 Task: For heading Use Trebuchet MN with green colour & bold.  font size for heading26,  'Change the font style of data to'Trebuchet MN and font size to 18,  Change the alignment of both headline & data to Align right In the sheet  DashboardSavingsPlanbook
Action: Mouse moved to (75, 138)
Screenshot: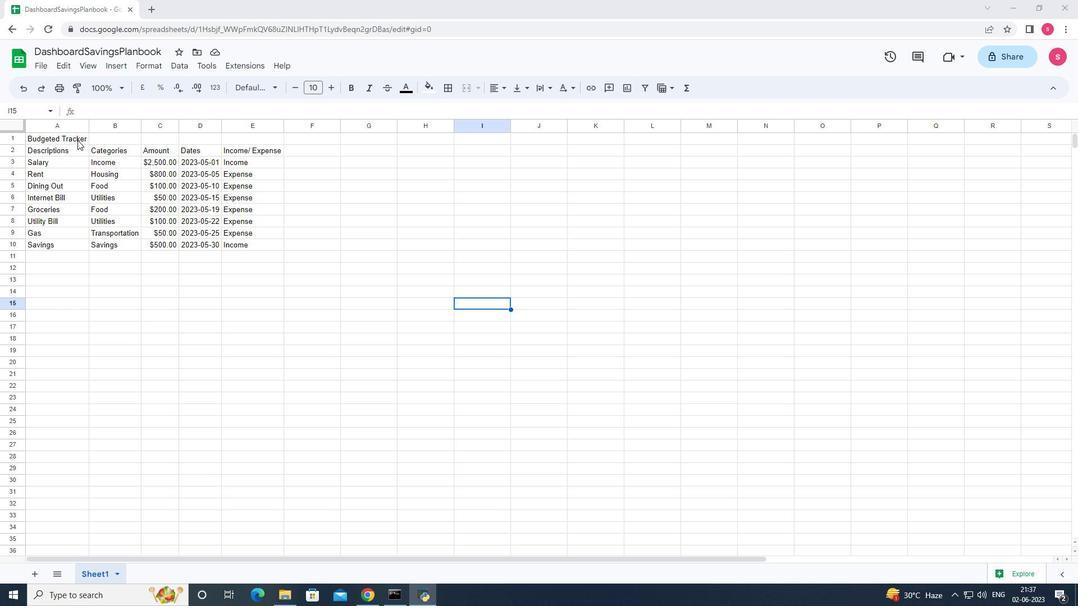 
Action: Mouse pressed left at (75, 138)
Screenshot: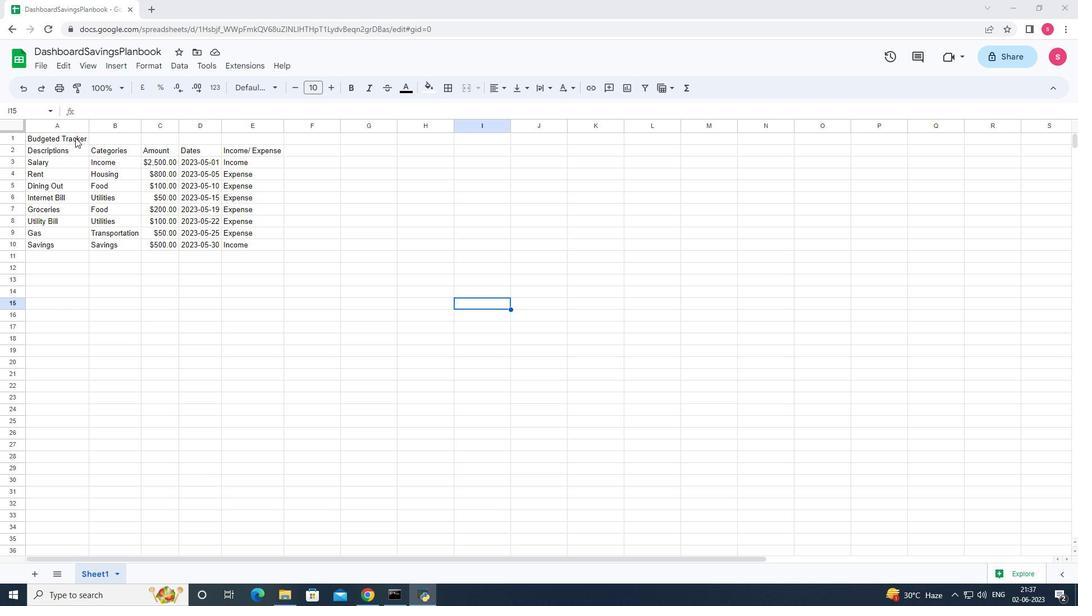 
Action: Mouse moved to (252, 88)
Screenshot: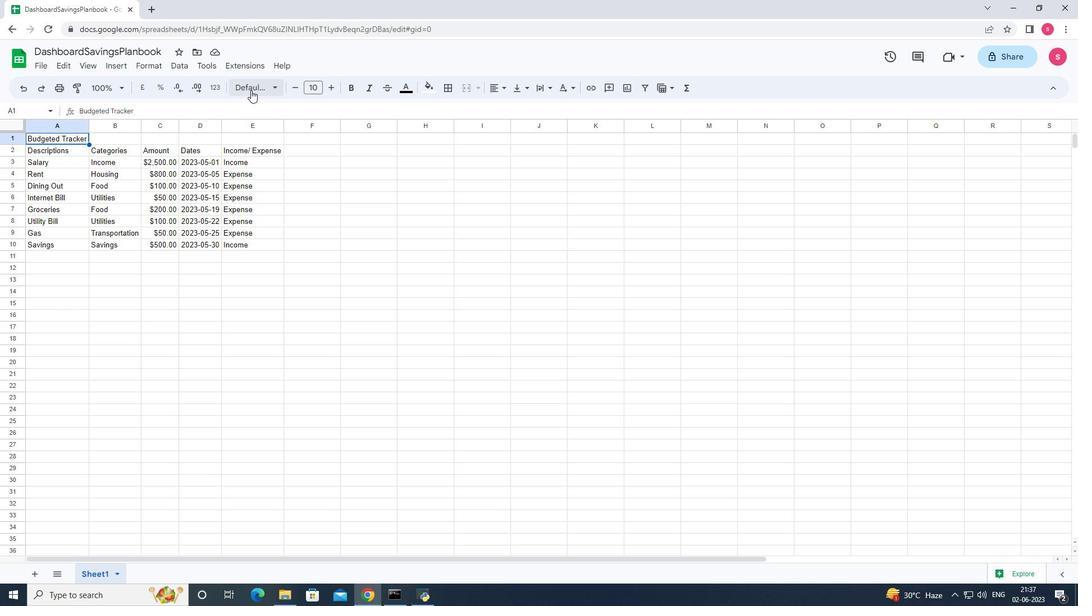 
Action: Mouse pressed left at (252, 88)
Screenshot: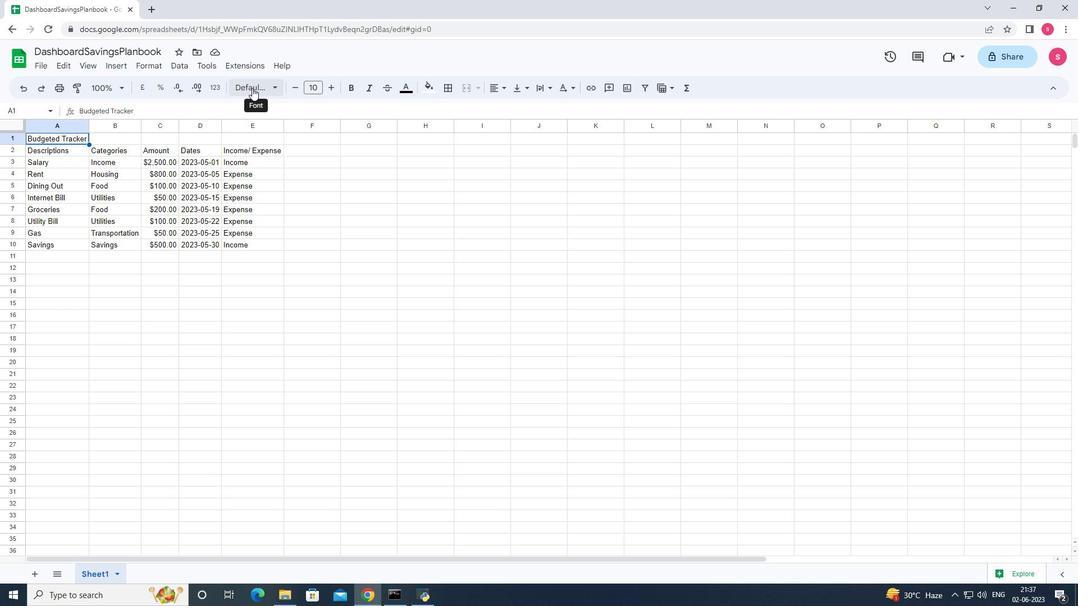 
Action: Mouse moved to (278, 345)
Screenshot: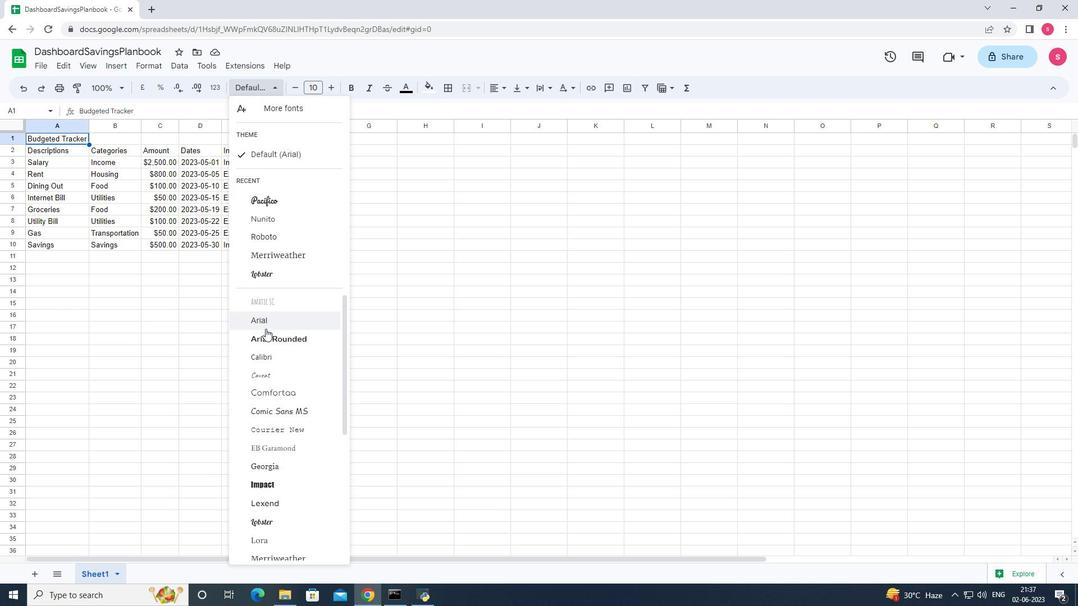
Action: Mouse scrolled (278, 345) with delta (0, 0)
Screenshot: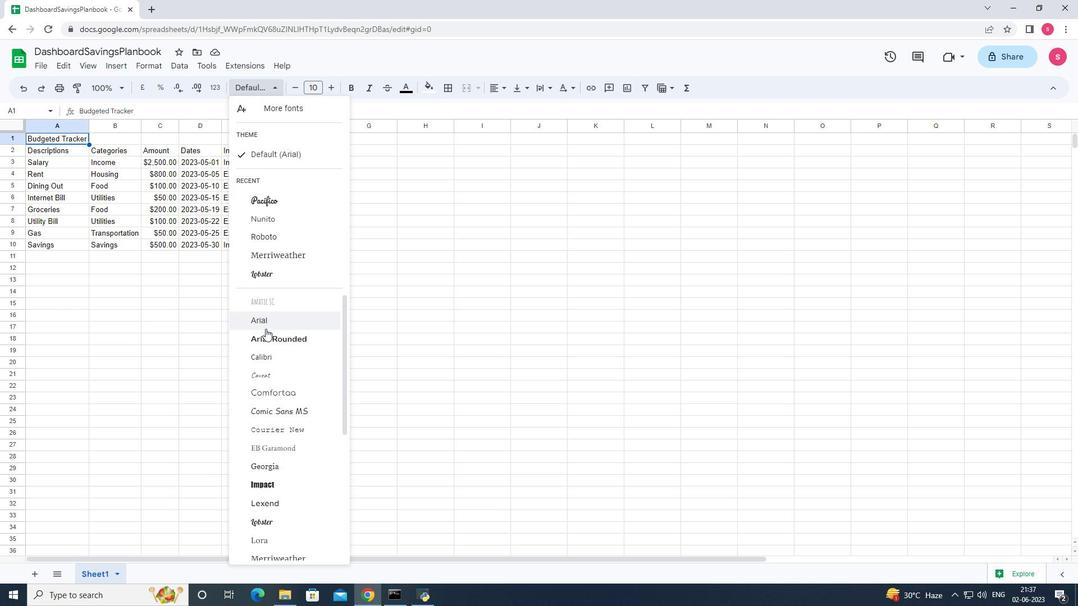 
Action: Mouse moved to (287, 357)
Screenshot: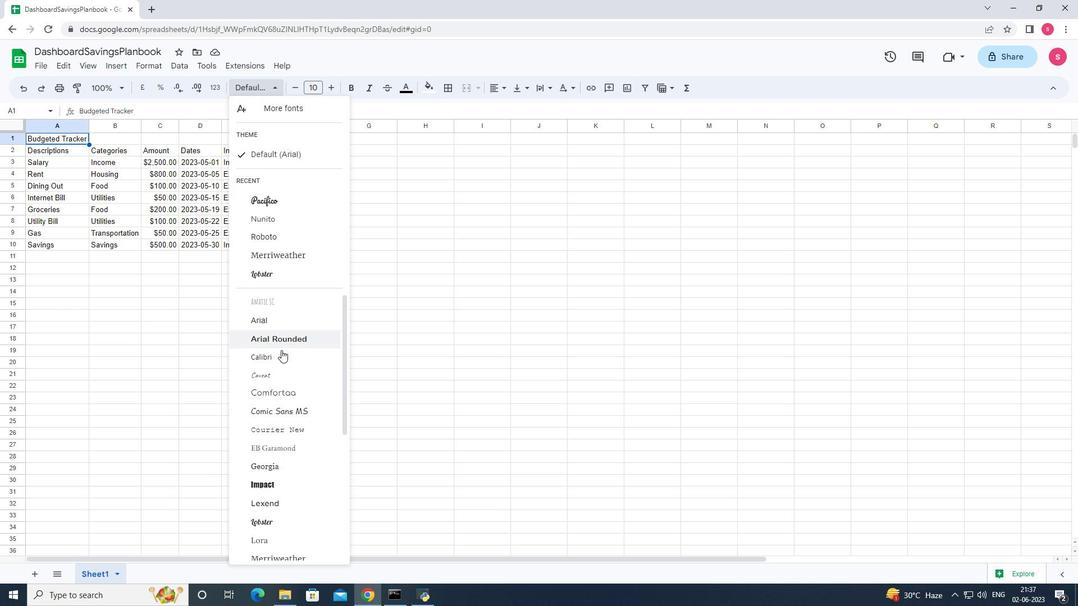 
Action: Mouse scrolled (287, 357) with delta (0, 0)
Screenshot: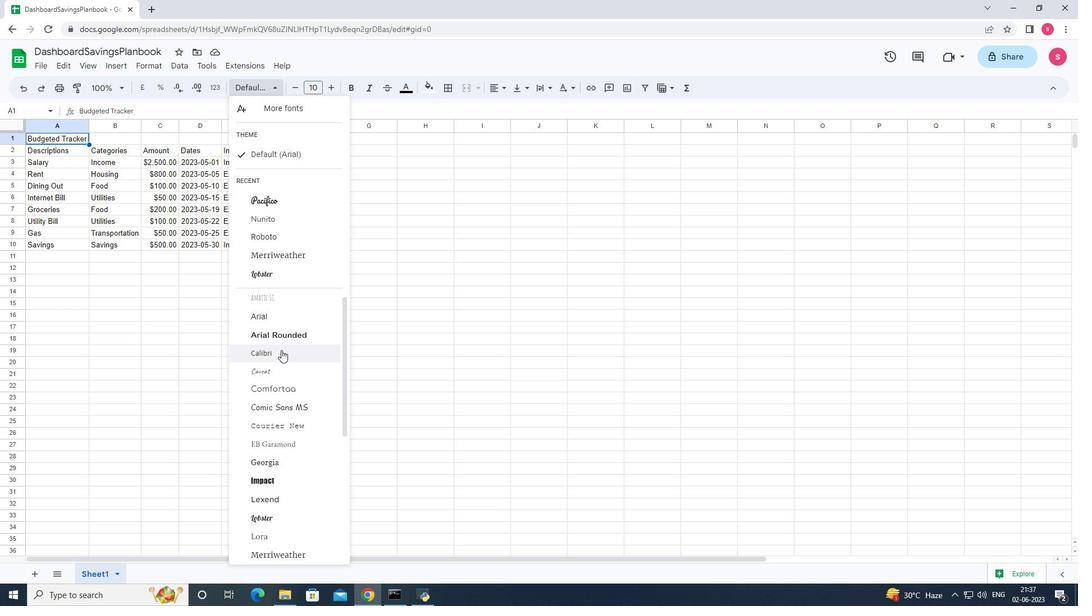 
Action: Mouse moved to (288, 360)
Screenshot: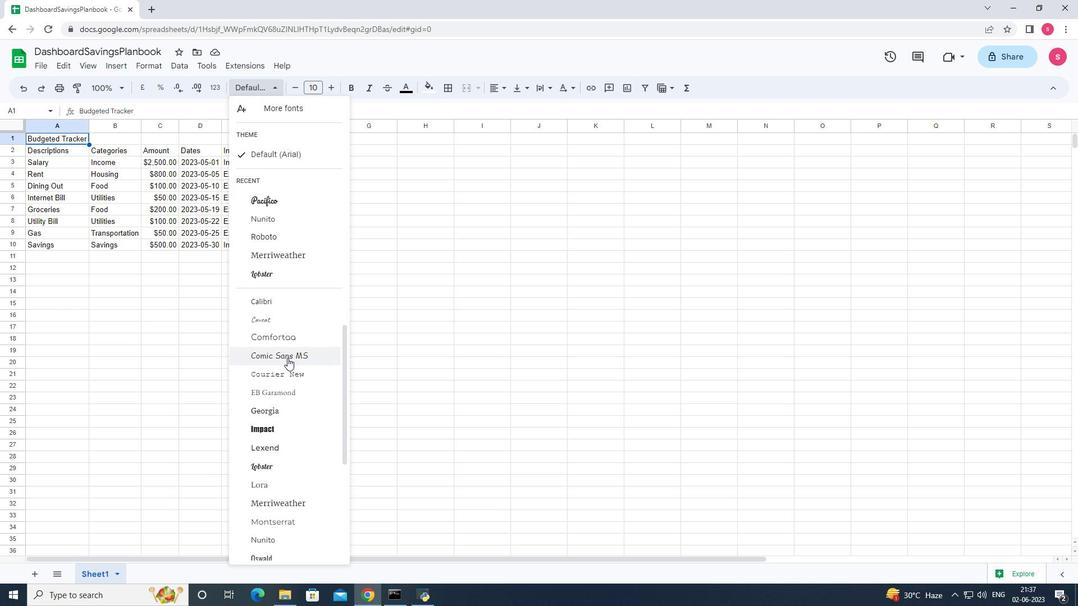 
Action: Mouse scrolled (288, 359) with delta (0, 0)
Screenshot: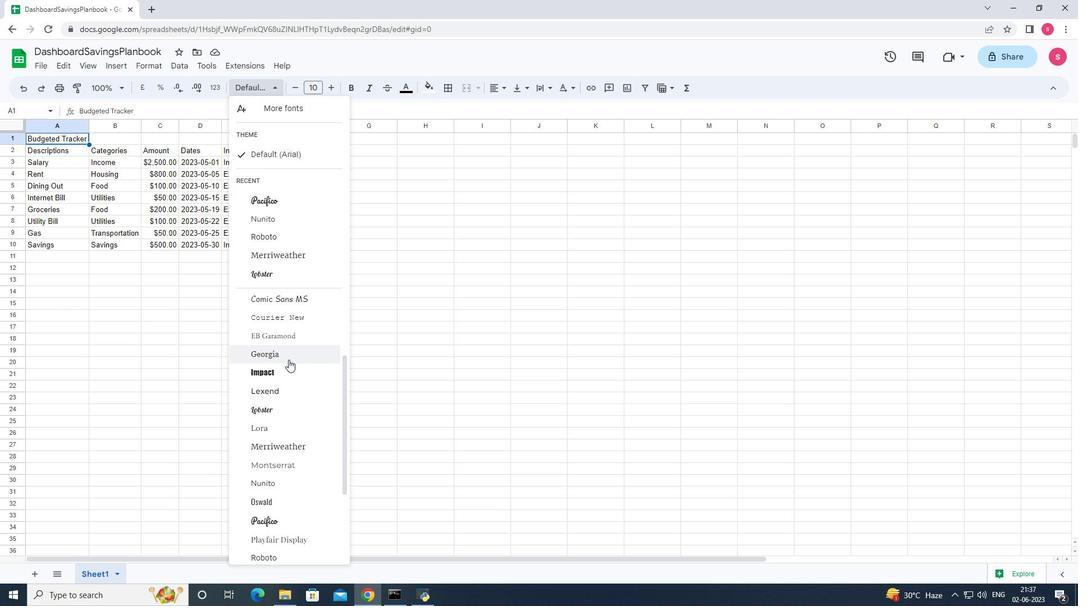 
Action: Mouse moved to (289, 361)
Screenshot: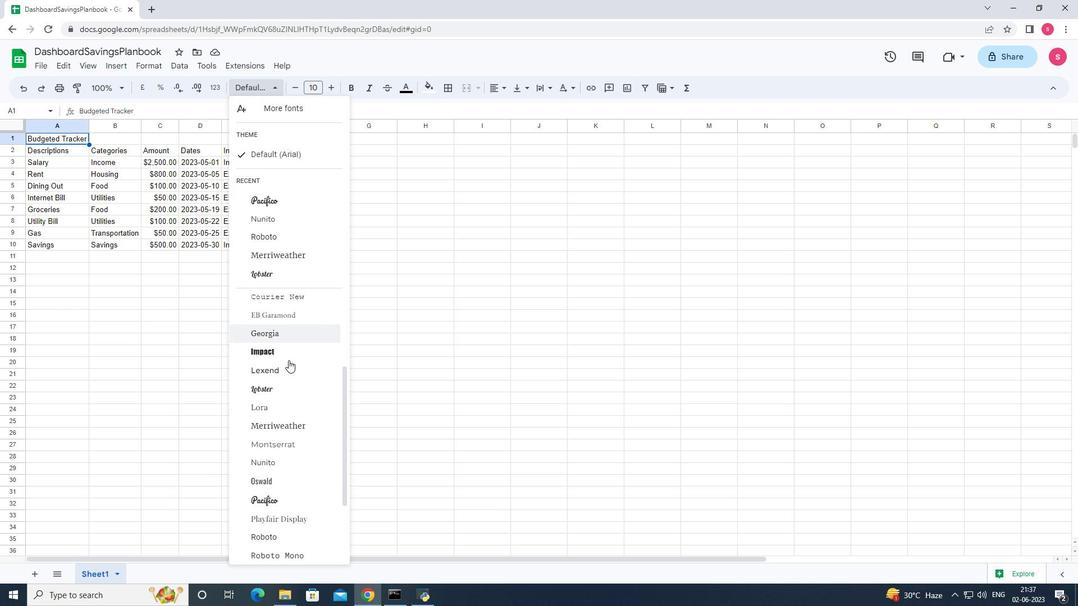 
Action: Mouse scrolled (289, 360) with delta (0, 0)
Screenshot: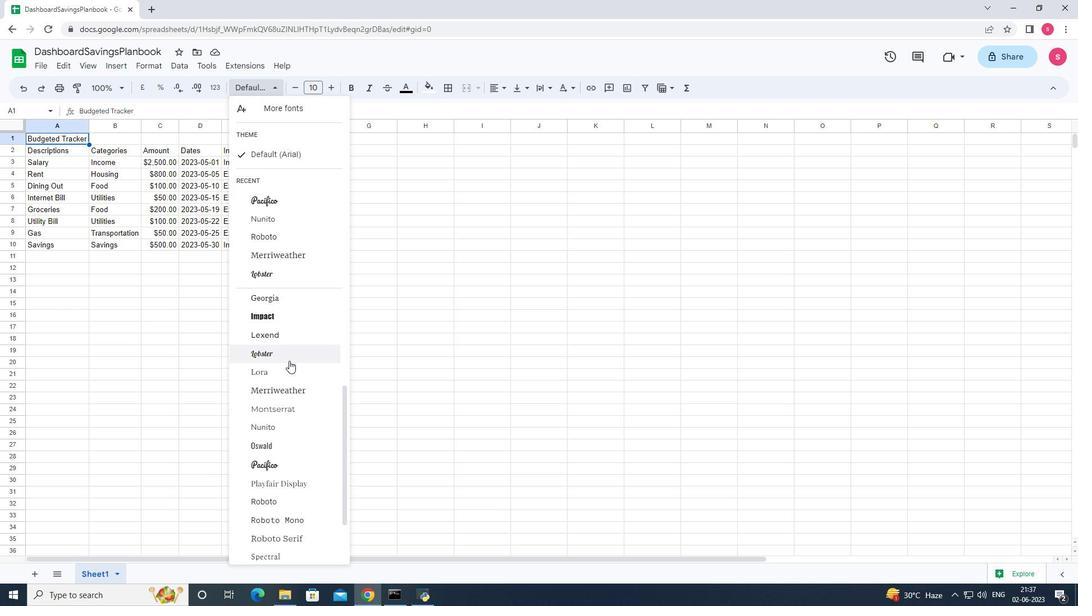 
Action: Mouse scrolled (289, 360) with delta (0, 0)
Screenshot: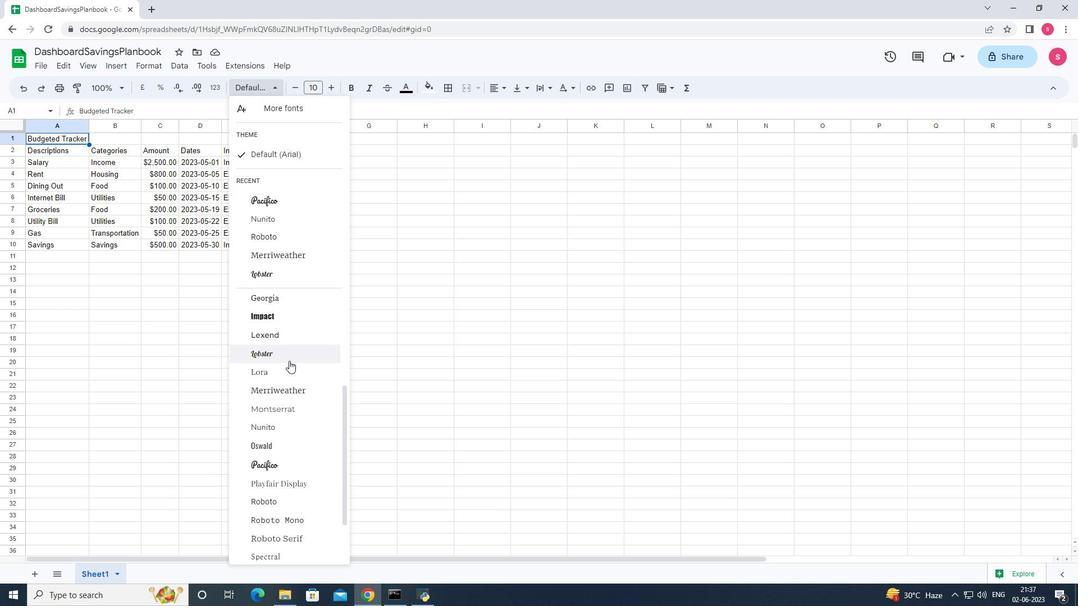 
Action: Mouse scrolled (289, 360) with delta (0, 0)
Screenshot: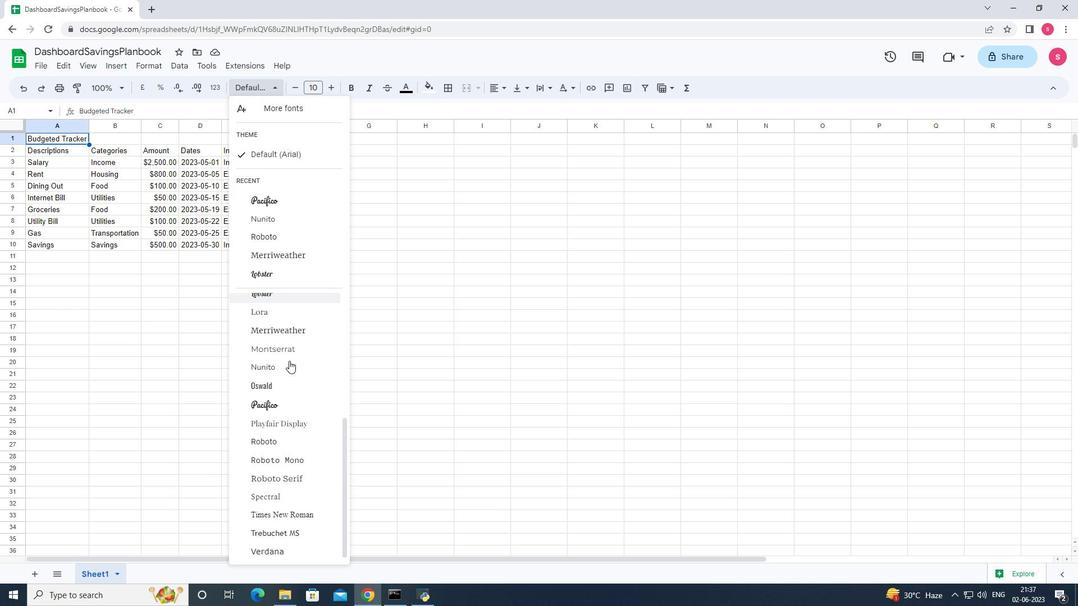 
Action: Mouse scrolled (289, 360) with delta (0, 0)
Screenshot: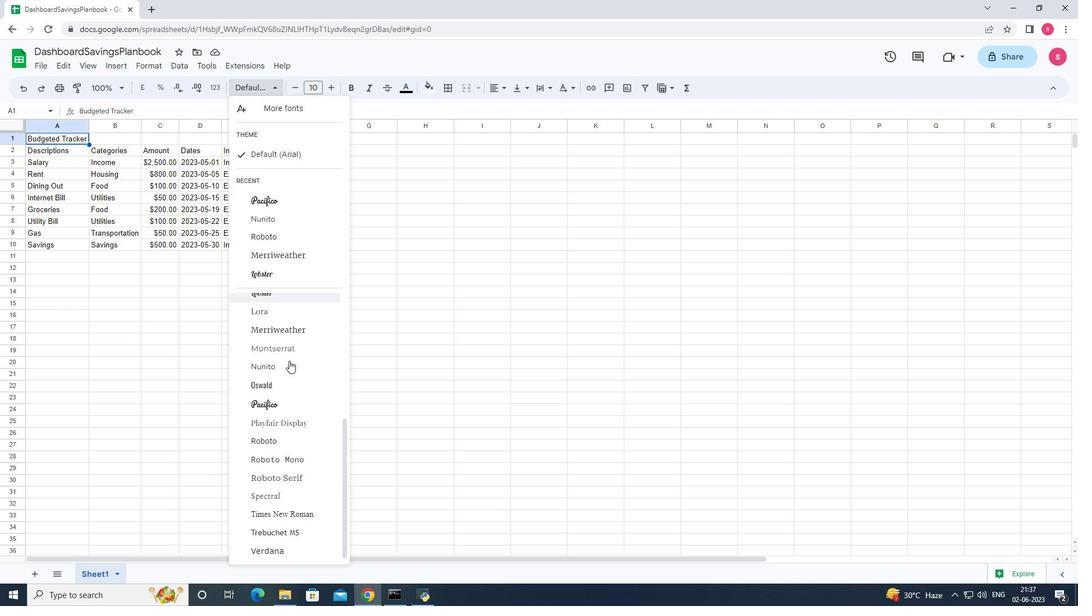 
Action: Mouse scrolled (289, 360) with delta (0, 0)
Screenshot: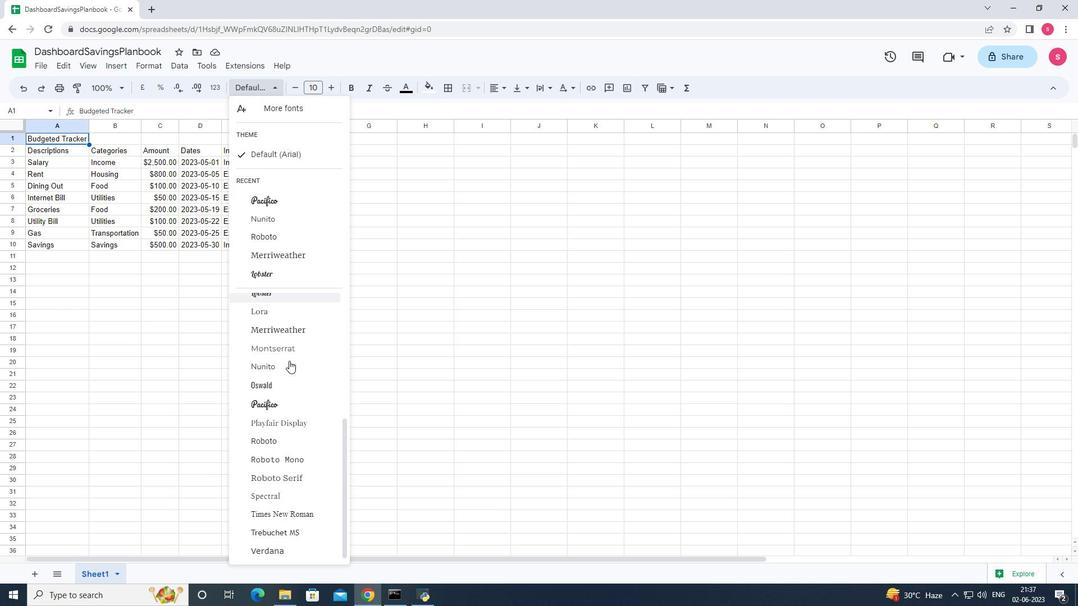 
Action: Mouse moved to (270, 538)
Screenshot: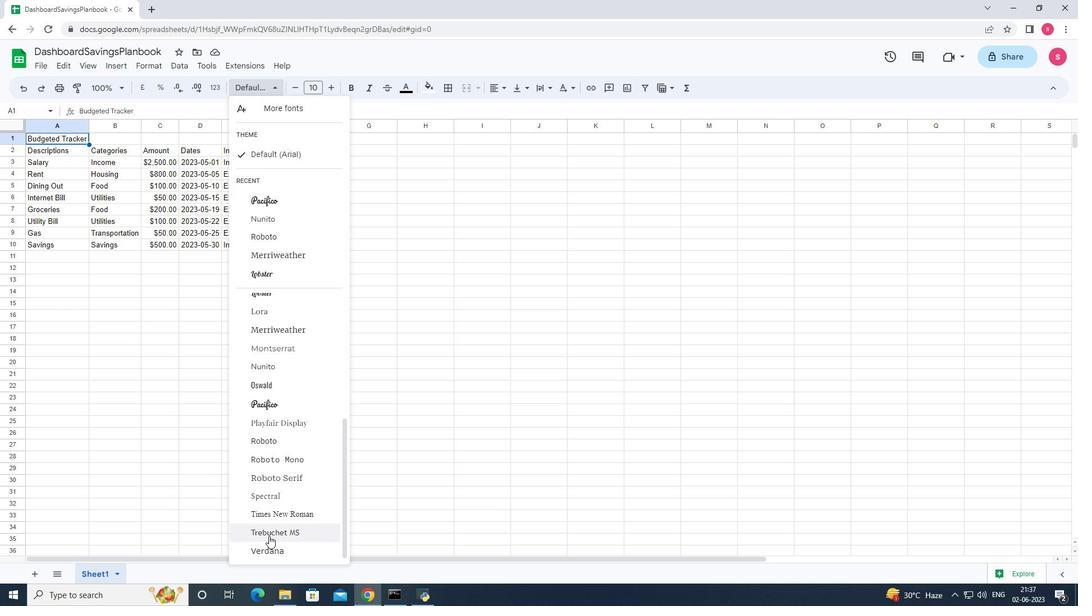 
Action: Mouse pressed left at (270, 538)
Screenshot: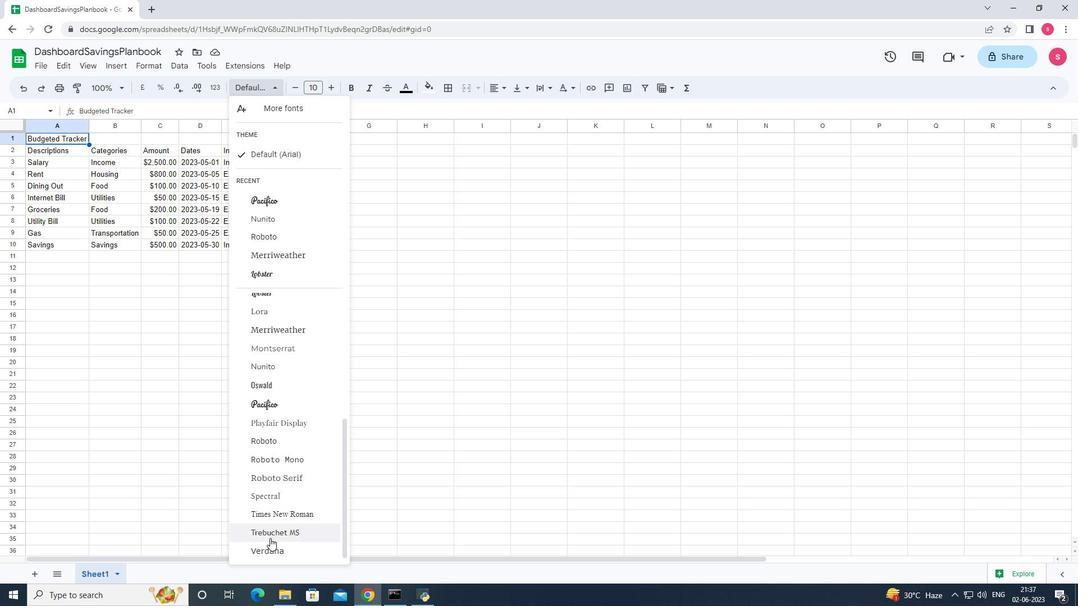 
Action: Mouse moved to (405, 87)
Screenshot: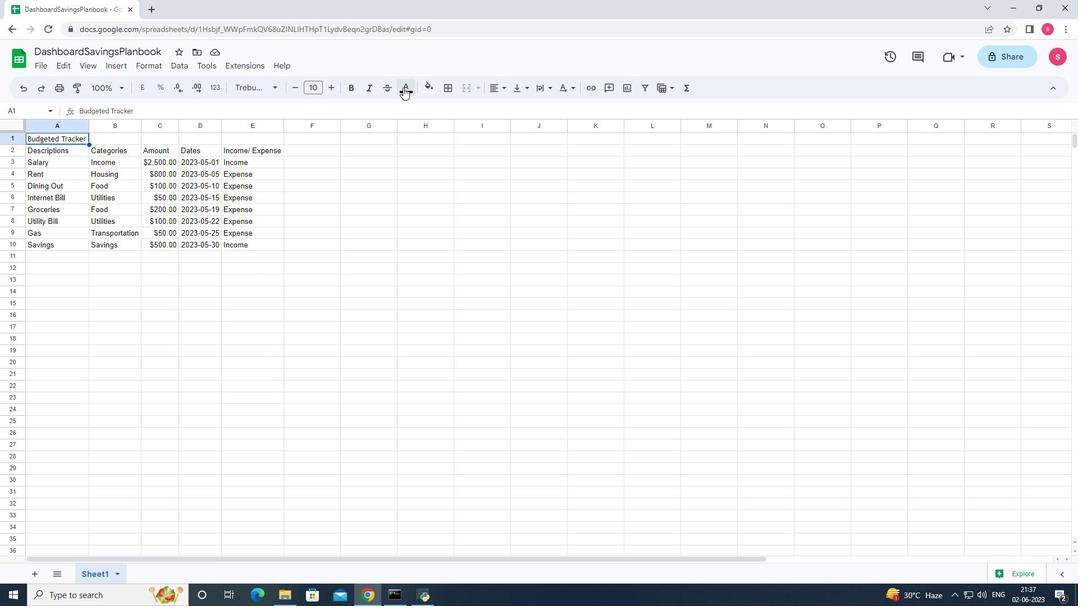 
Action: Mouse pressed left at (405, 87)
Screenshot: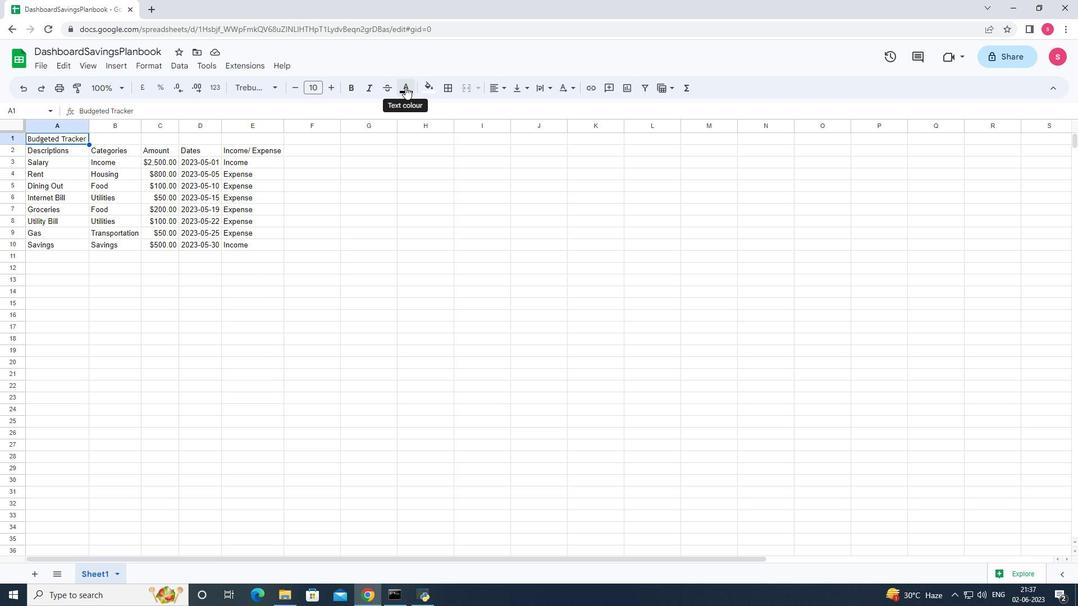 
Action: Mouse moved to (460, 137)
Screenshot: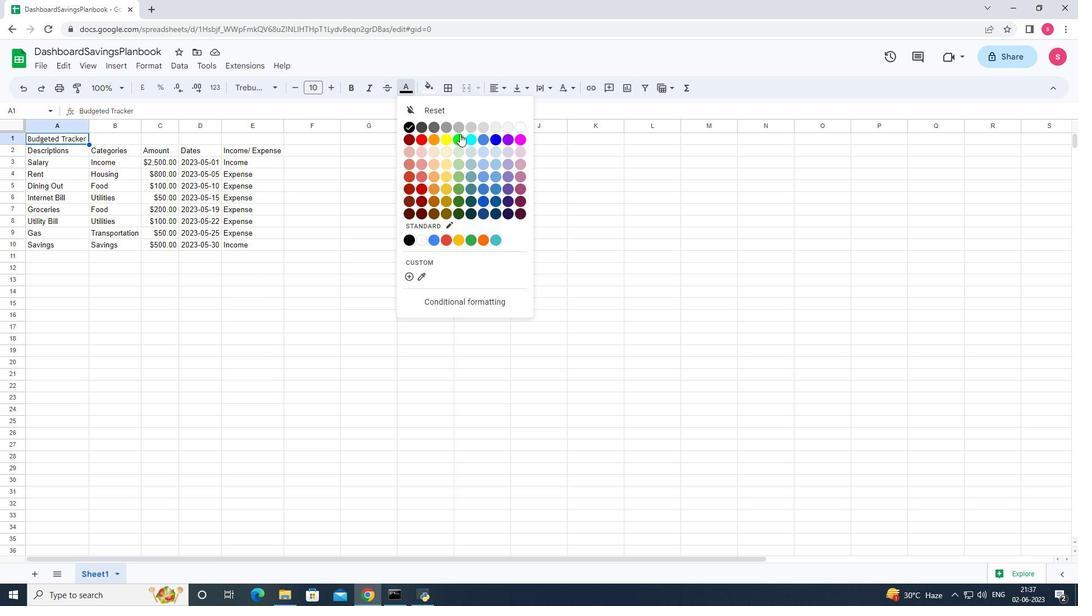 
Action: Mouse pressed left at (460, 137)
Screenshot: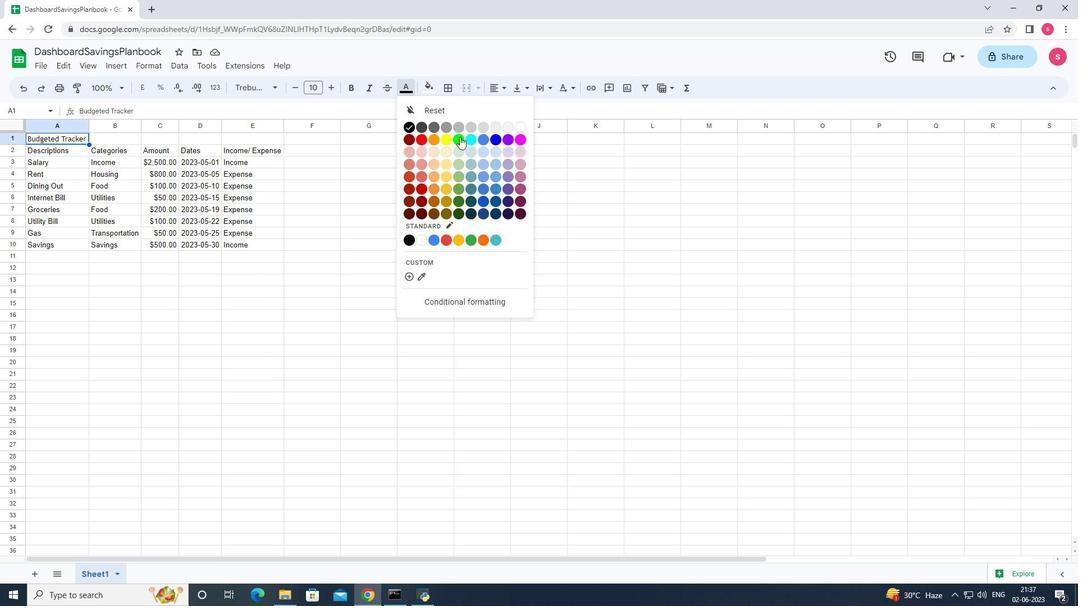 
Action: Mouse moved to (347, 89)
Screenshot: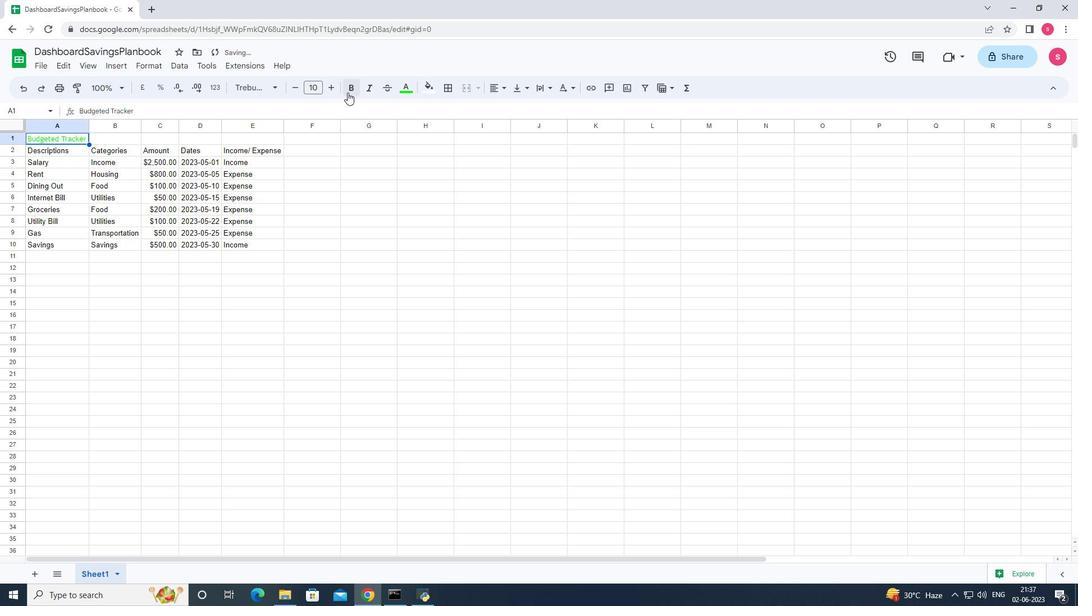 
Action: Mouse pressed left at (347, 89)
Screenshot: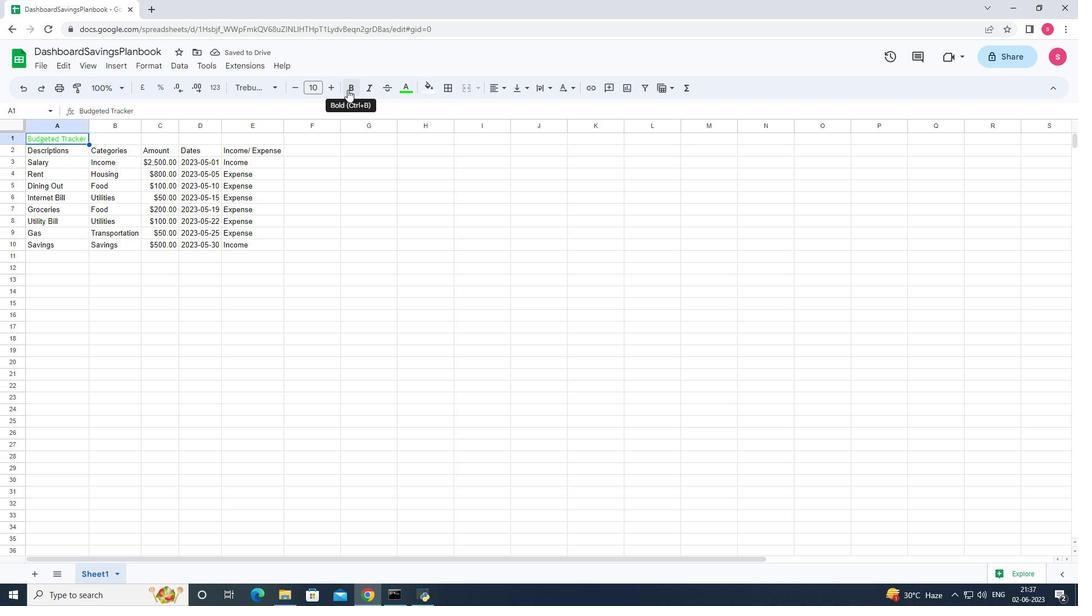 
Action: Mouse moved to (326, 88)
Screenshot: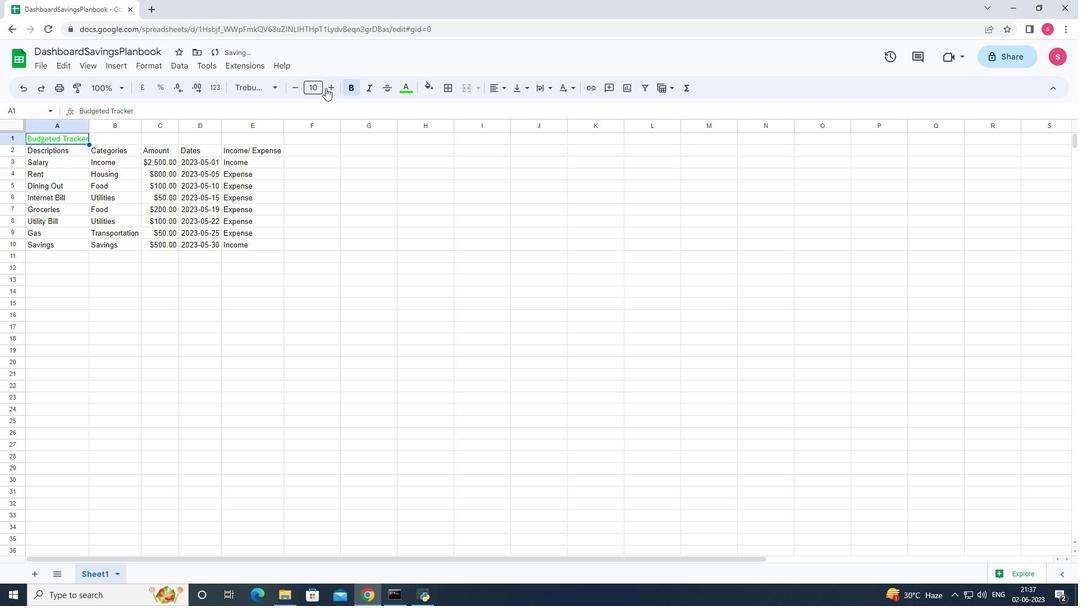 
Action: Mouse pressed left at (326, 88)
Screenshot: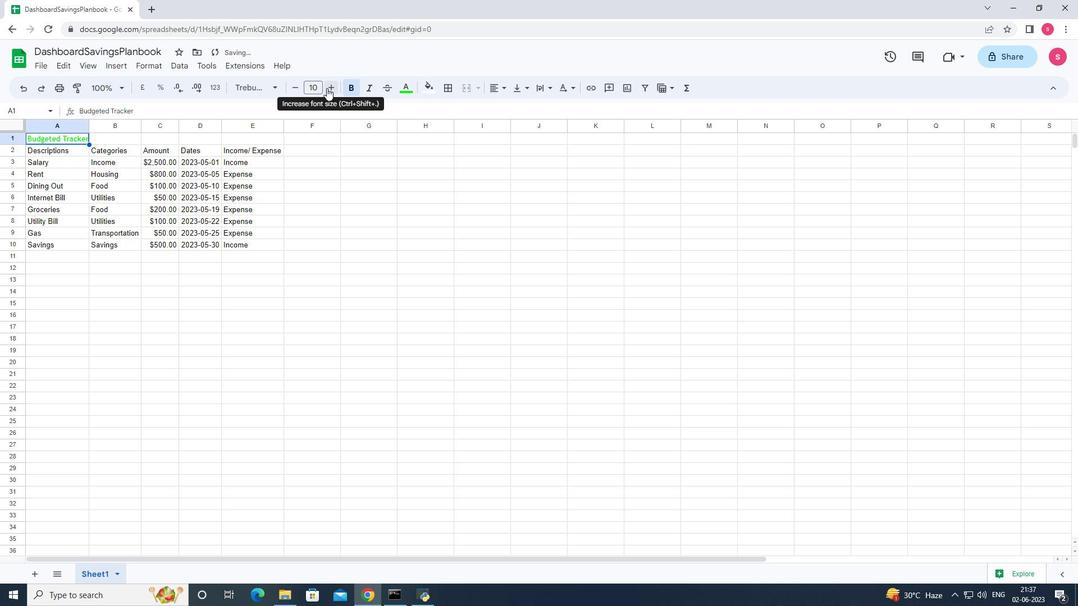 
Action: Mouse pressed left at (326, 88)
Screenshot: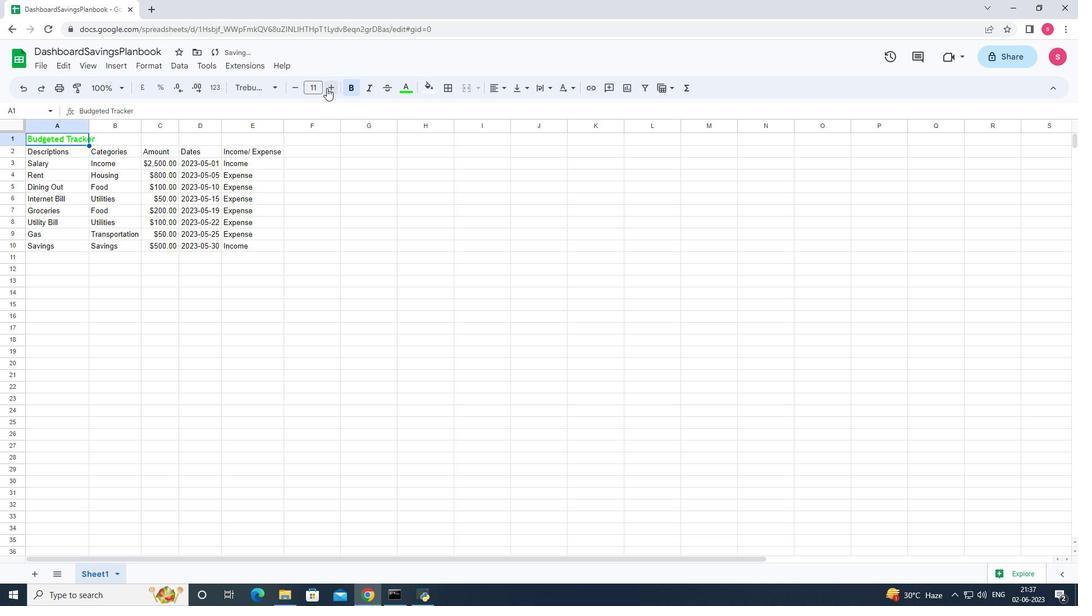 
Action: Mouse pressed left at (326, 88)
Screenshot: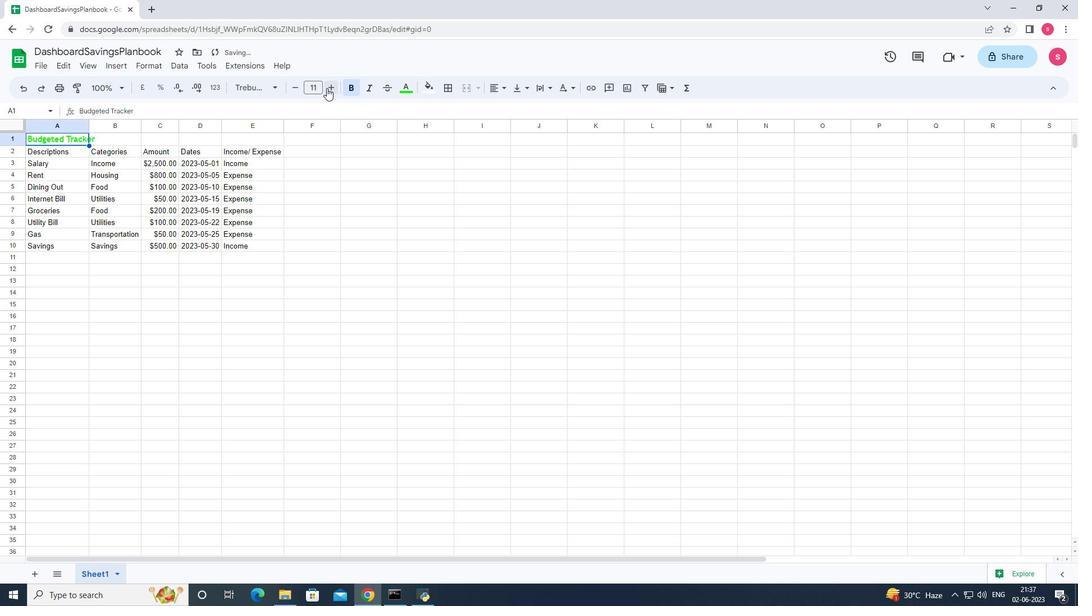 
Action: Mouse pressed left at (326, 88)
Screenshot: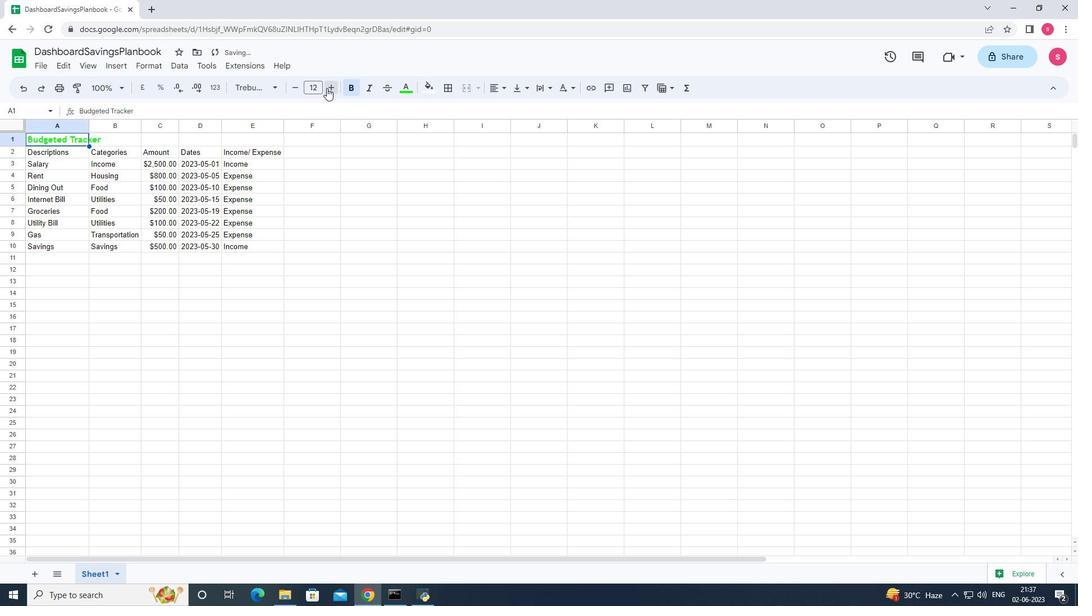 
Action: Mouse pressed left at (326, 88)
Screenshot: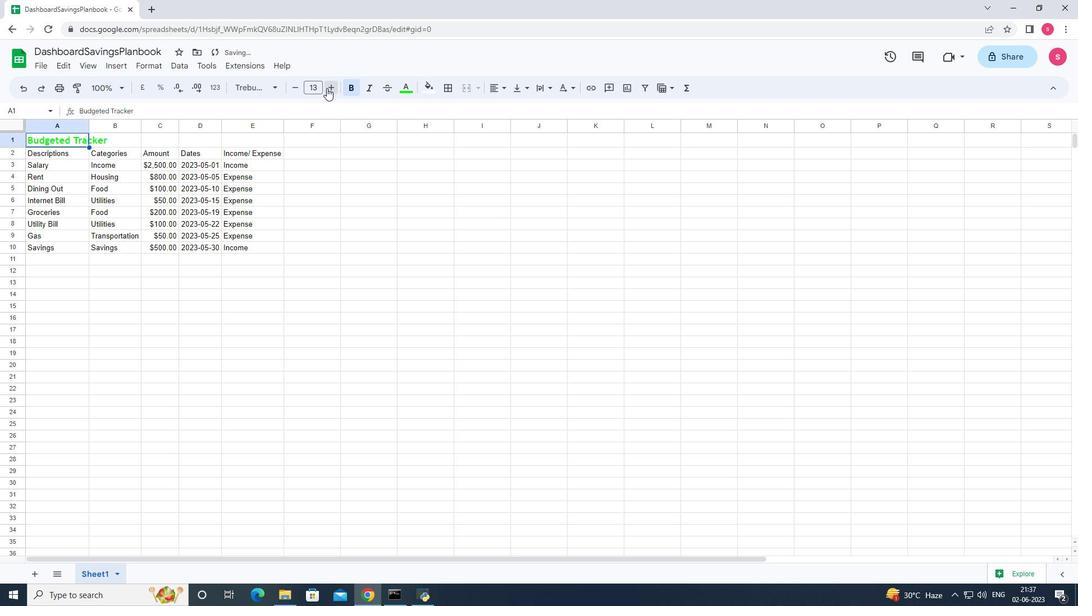 
Action: Mouse pressed left at (326, 88)
Screenshot: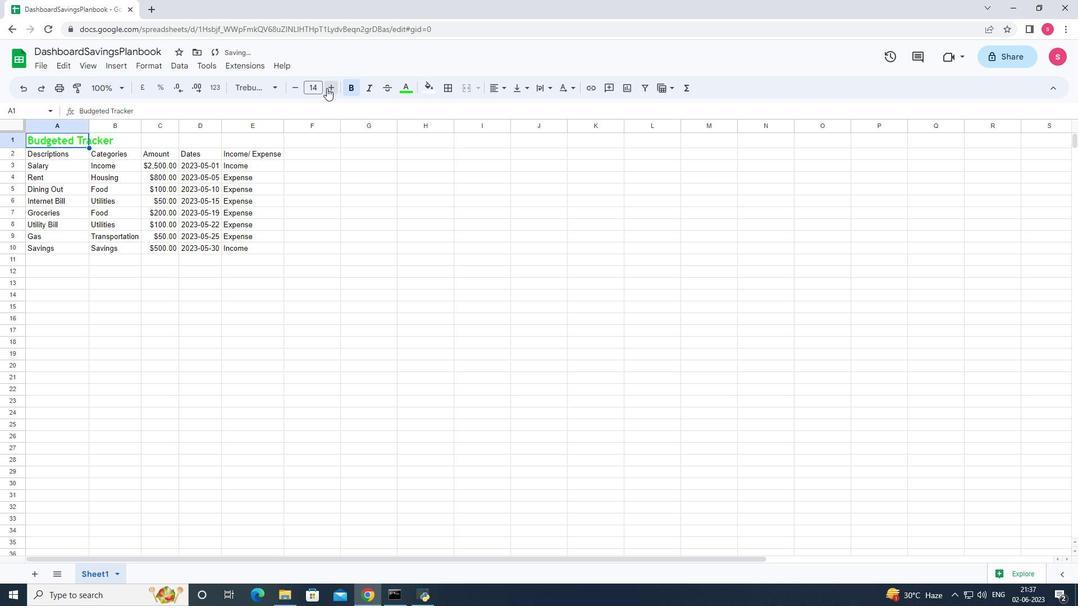 
Action: Mouse pressed left at (326, 88)
Screenshot: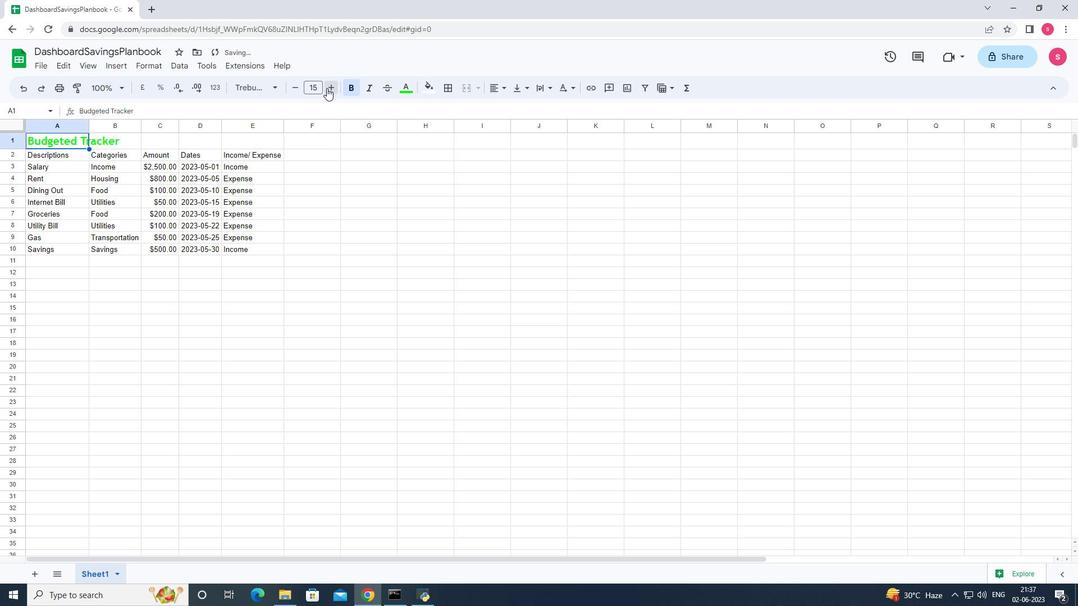 
Action: Mouse pressed left at (326, 88)
Screenshot: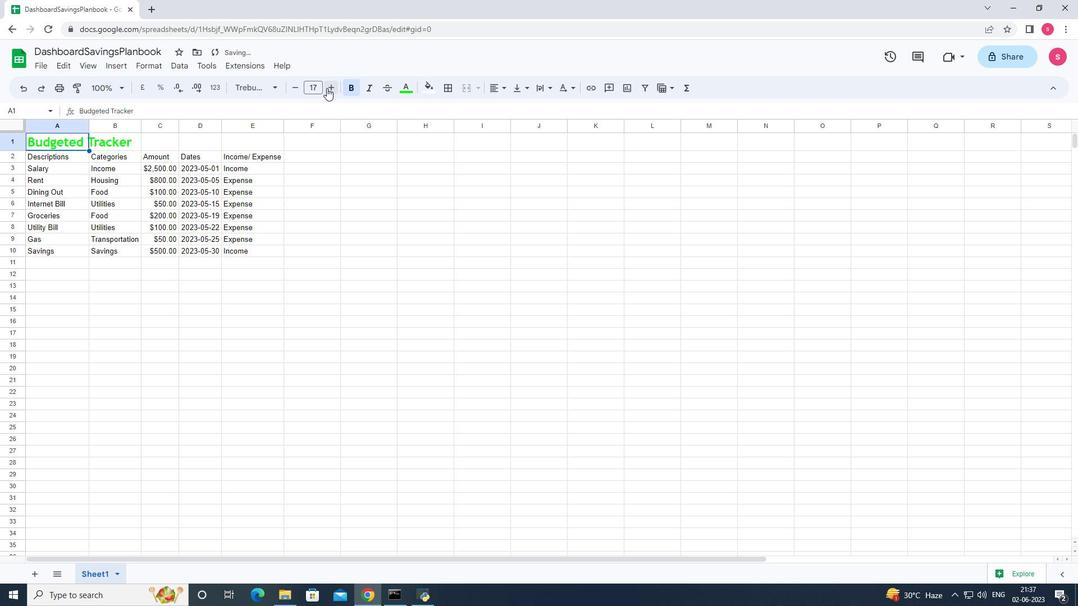 
Action: Mouse pressed left at (326, 88)
Screenshot: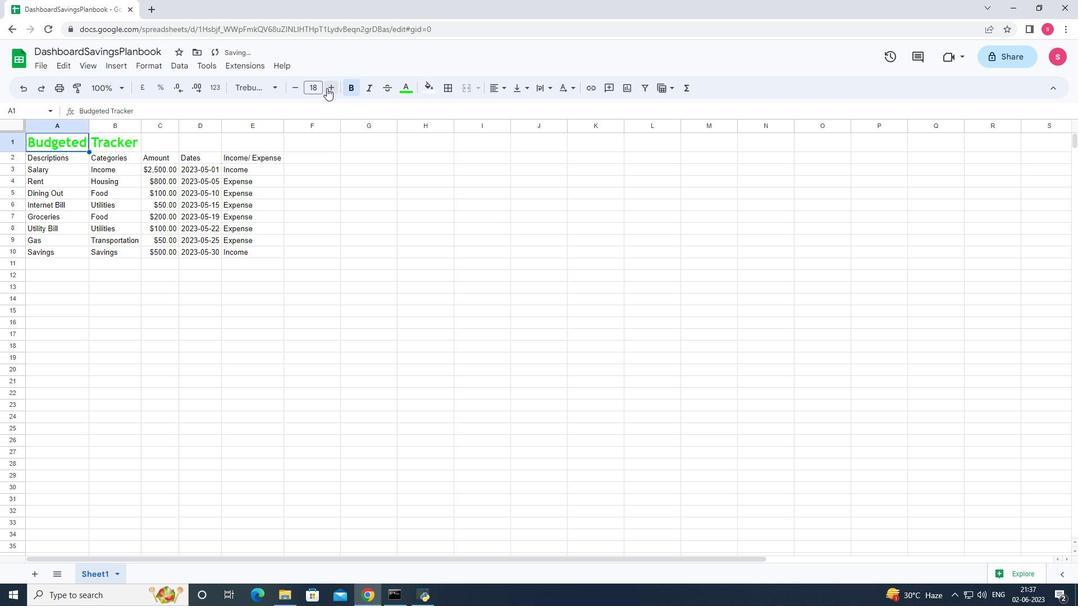 
Action: Mouse pressed left at (326, 88)
Screenshot: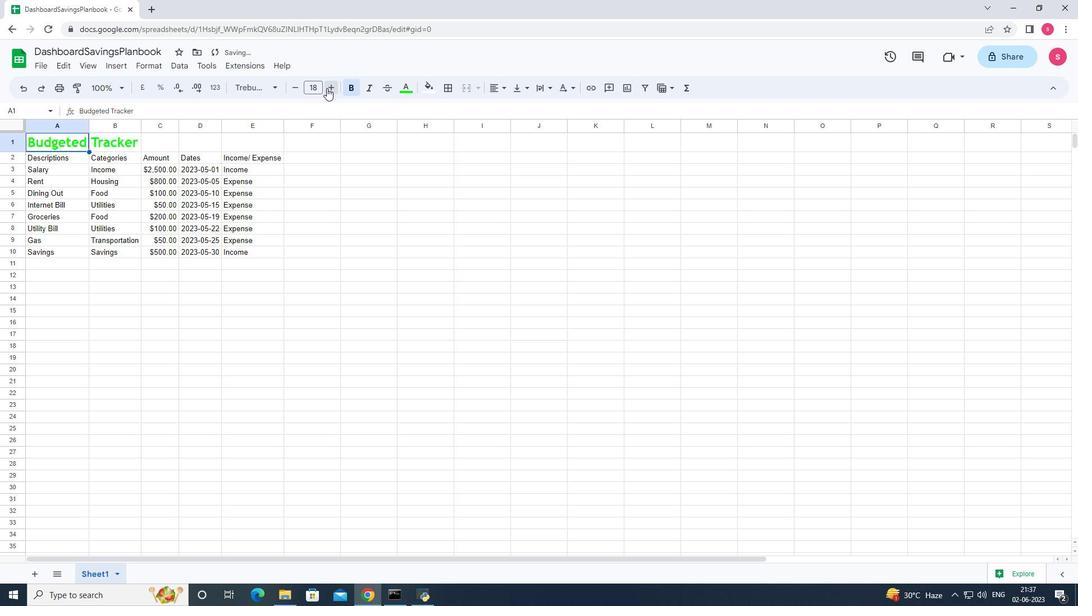 
Action: Mouse pressed left at (326, 88)
Screenshot: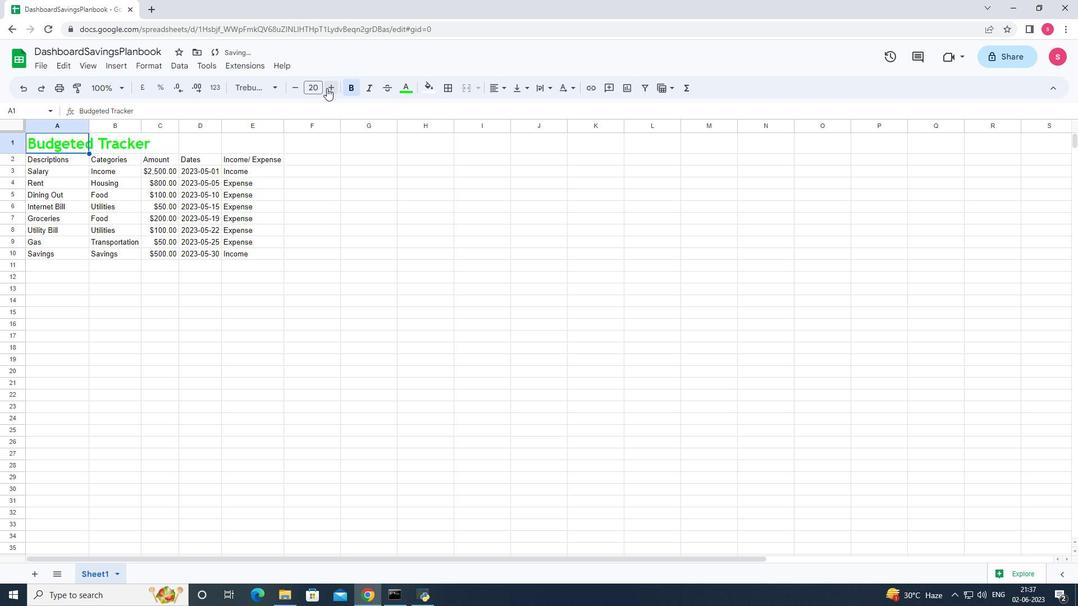 
Action: Mouse pressed left at (326, 88)
Screenshot: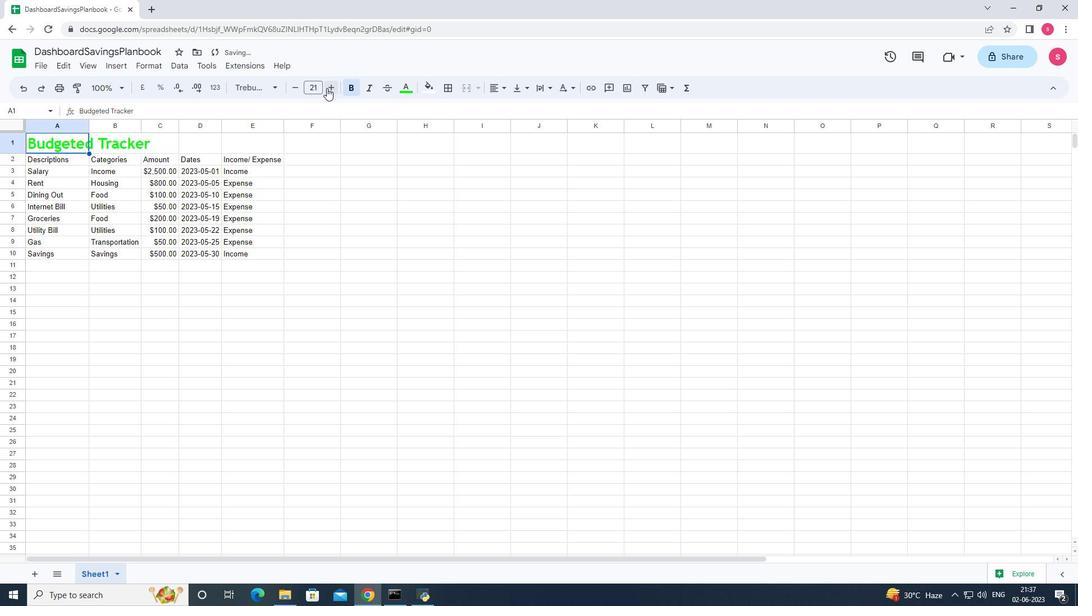 
Action: Mouse pressed left at (326, 88)
Screenshot: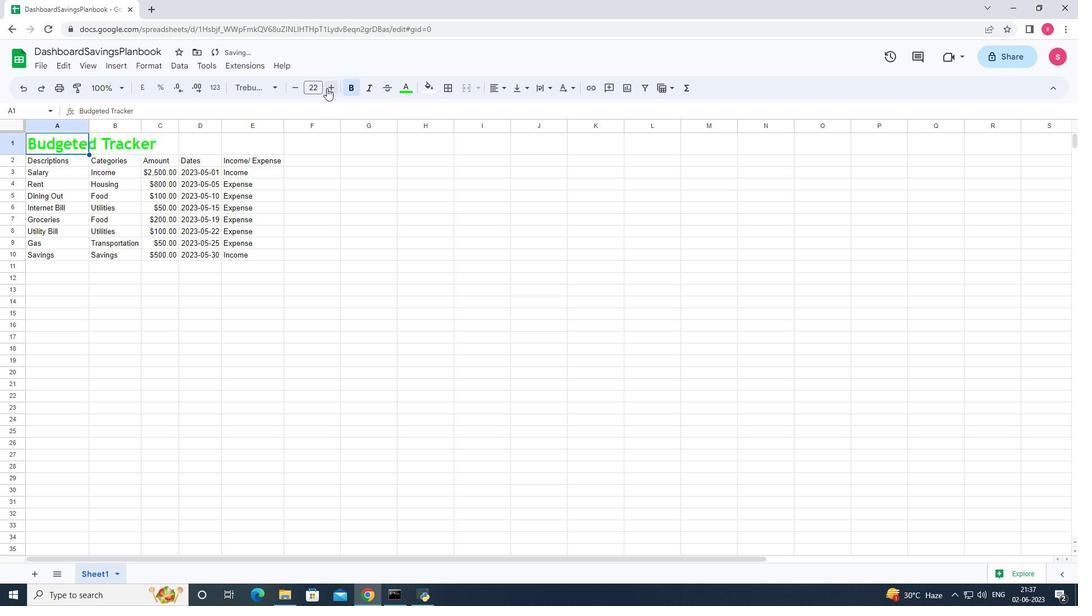 
Action: Mouse pressed left at (326, 88)
Screenshot: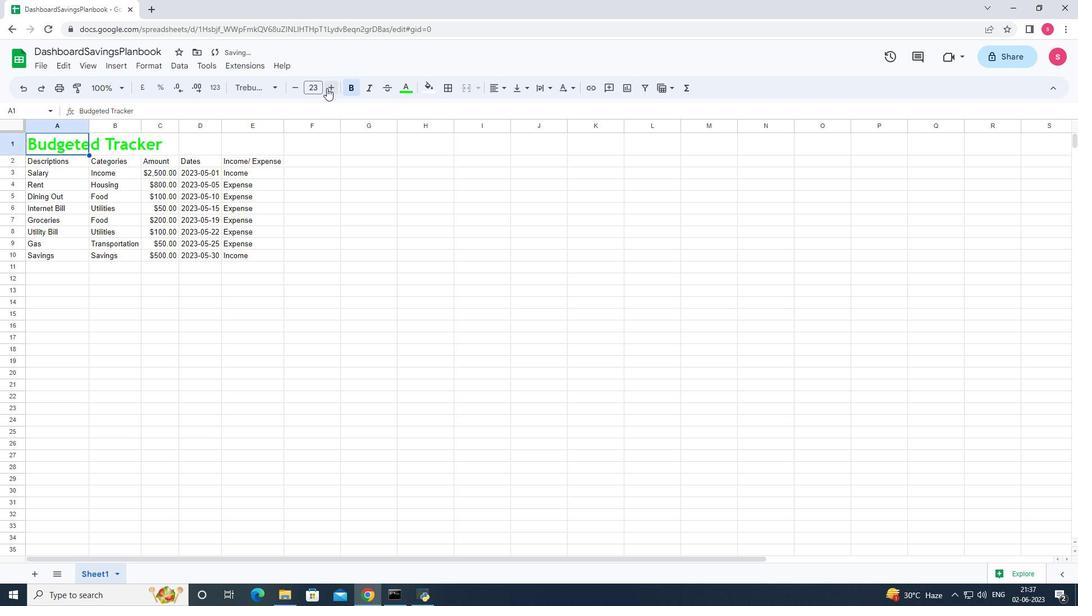
Action: Mouse pressed left at (326, 88)
Screenshot: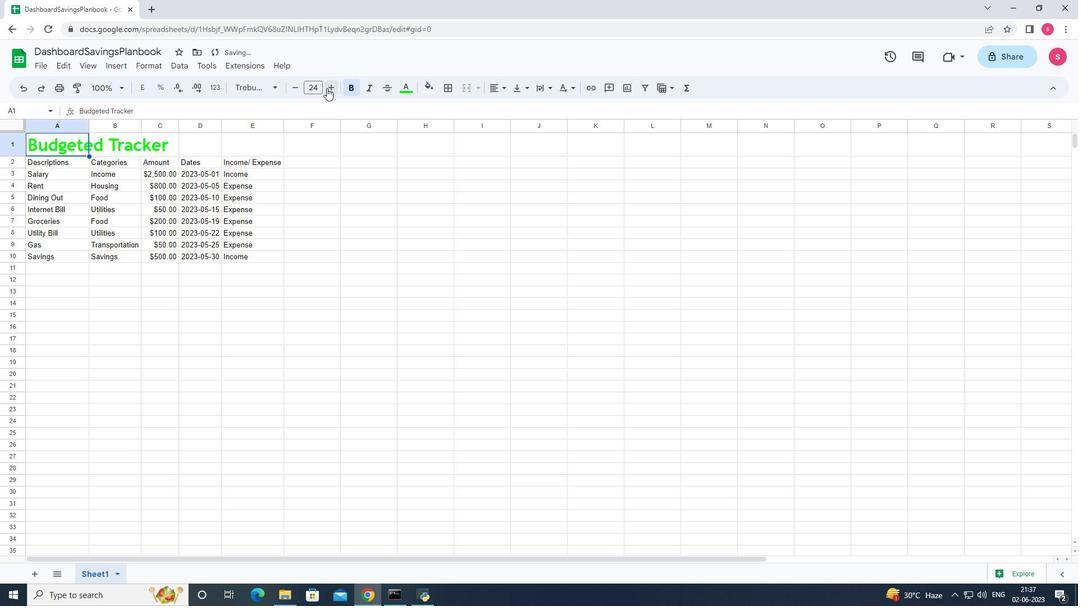 
Action: Mouse pressed left at (326, 88)
Screenshot: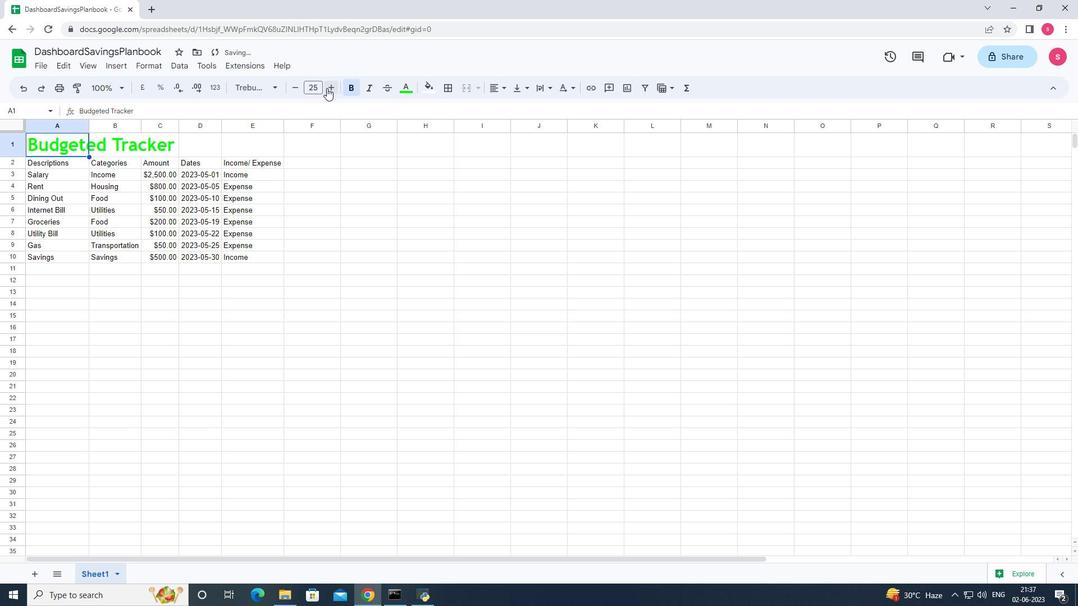 
Action: Mouse moved to (398, 177)
Screenshot: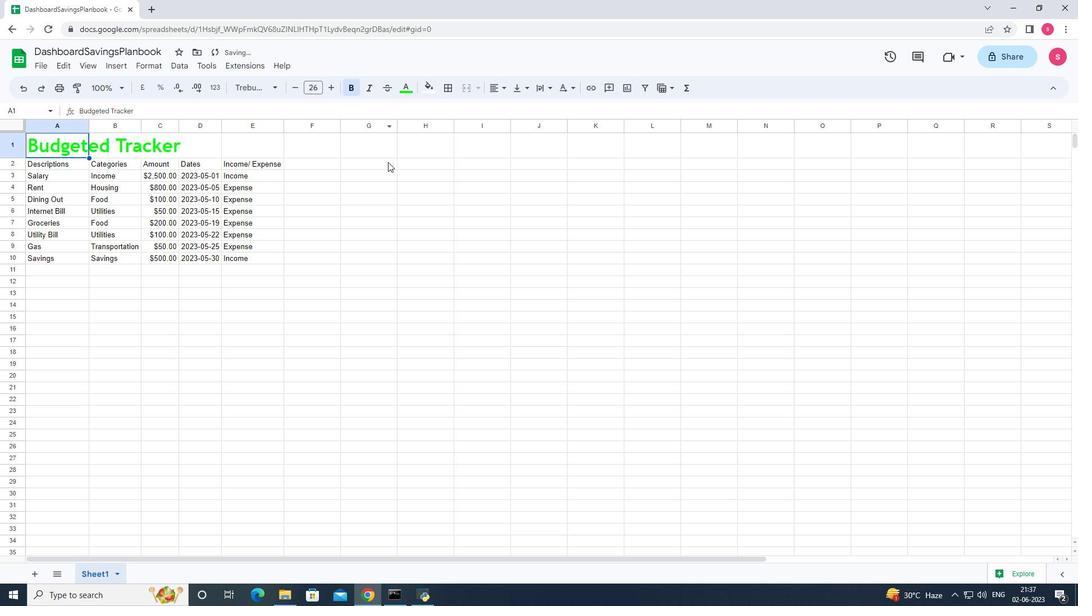 
Action: Mouse pressed left at (398, 177)
Screenshot: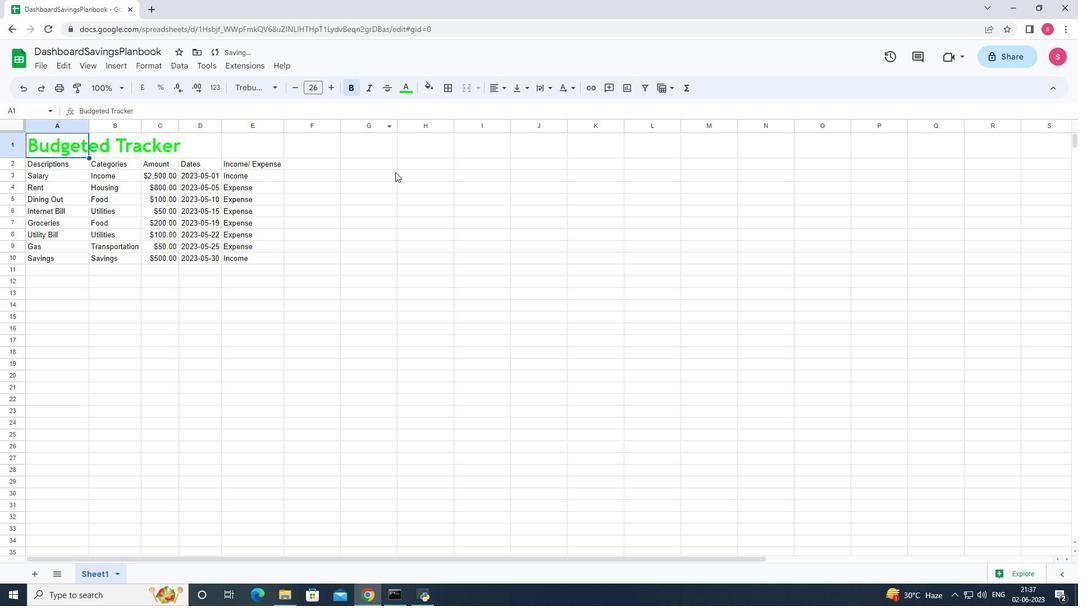 
Action: Mouse moved to (60, 165)
Screenshot: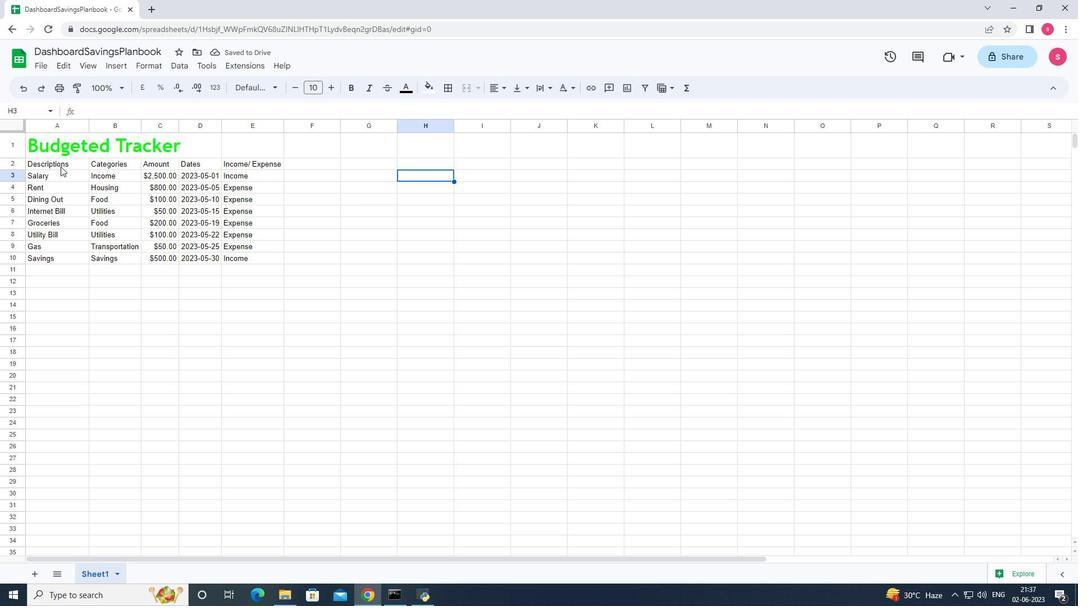 
Action: Mouse pressed left at (60, 165)
Screenshot: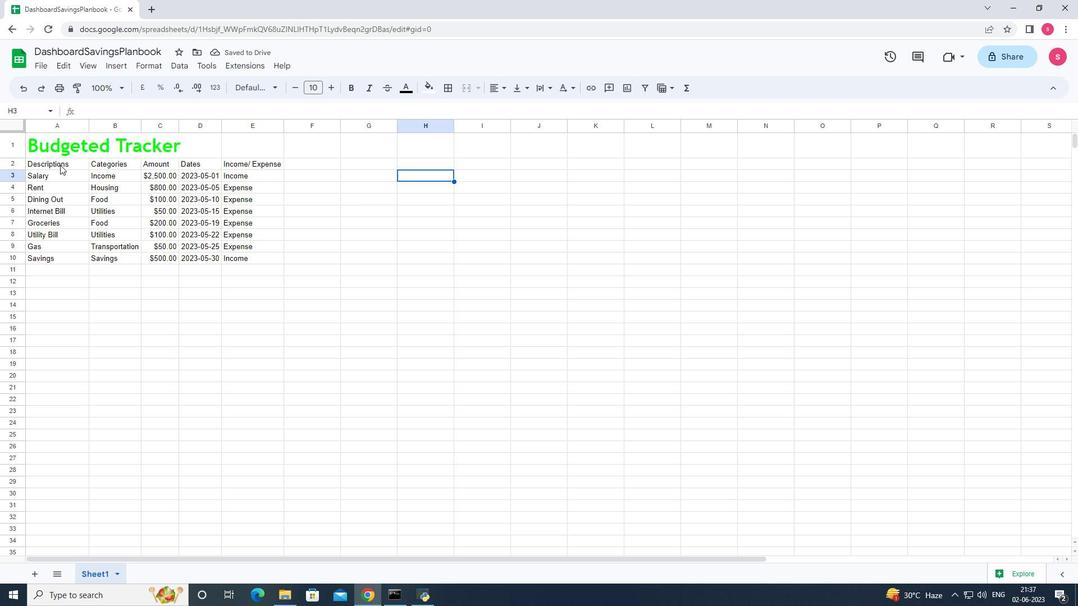 
Action: Mouse moved to (261, 89)
Screenshot: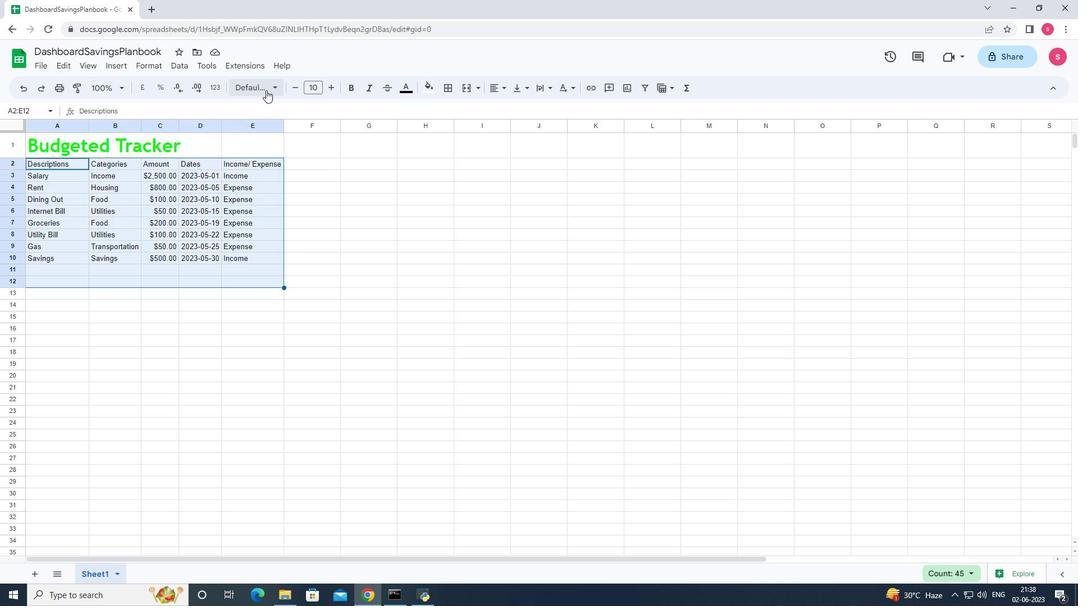 
Action: Mouse pressed left at (261, 89)
Screenshot: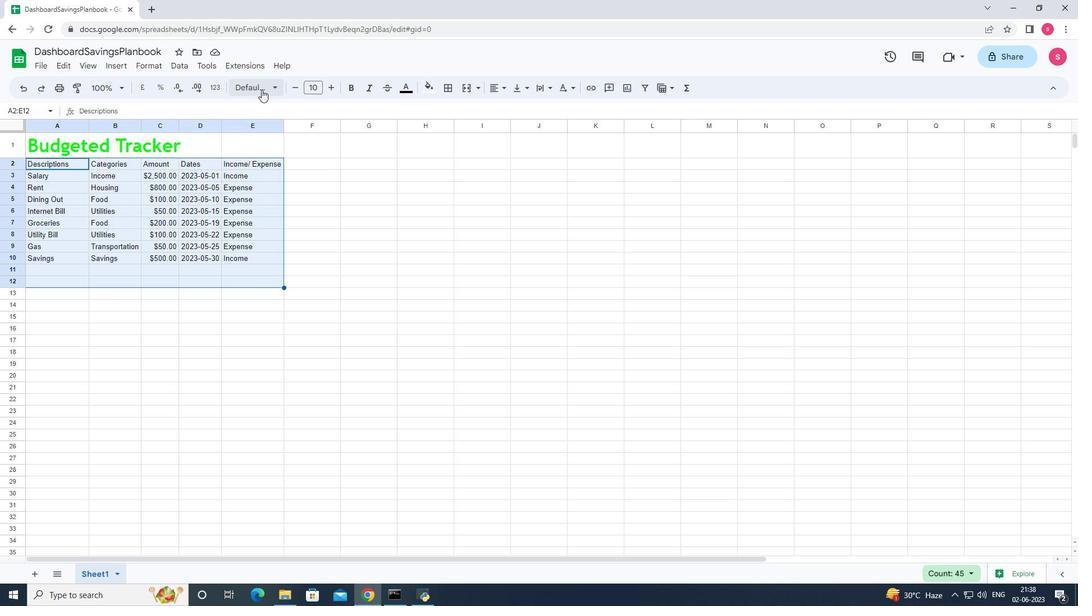 
Action: Mouse moved to (274, 470)
Screenshot: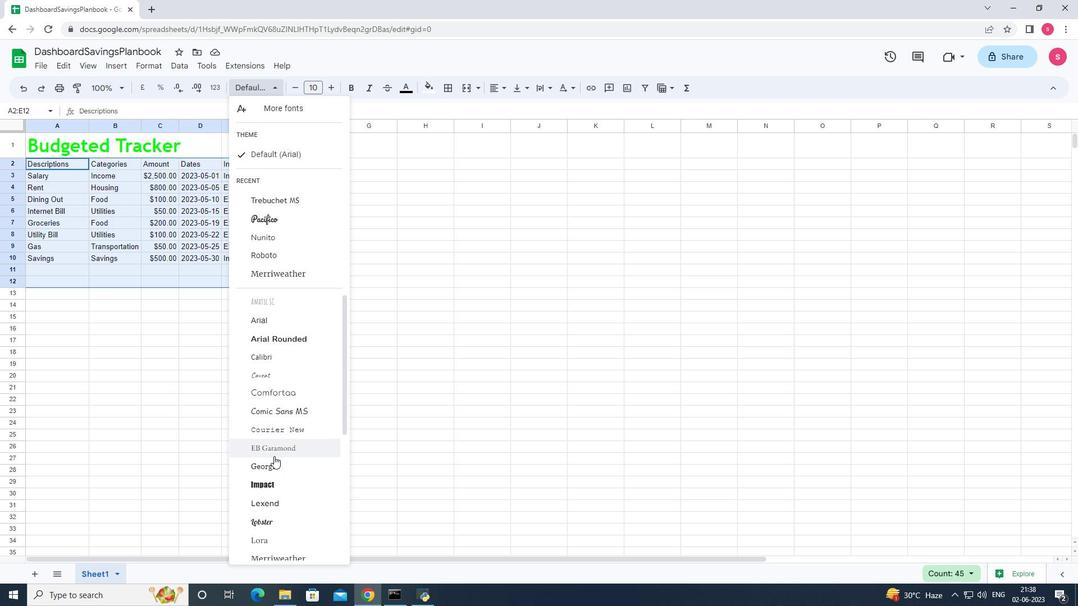 
Action: Mouse scrolled (274, 470) with delta (0, 0)
Screenshot: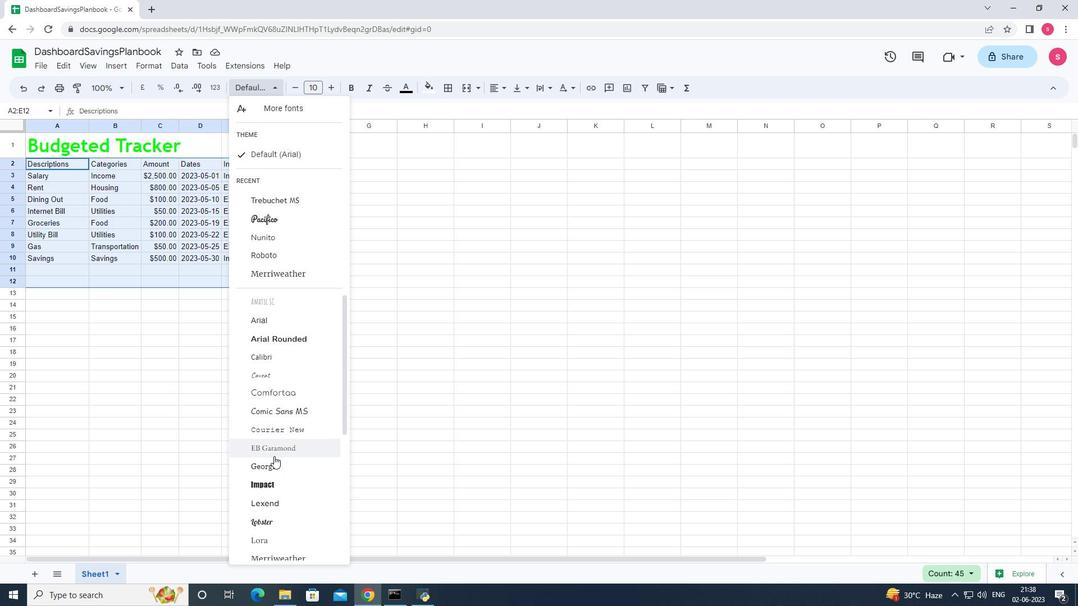 
Action: Mouse moved to (275, 477)
Screenshot: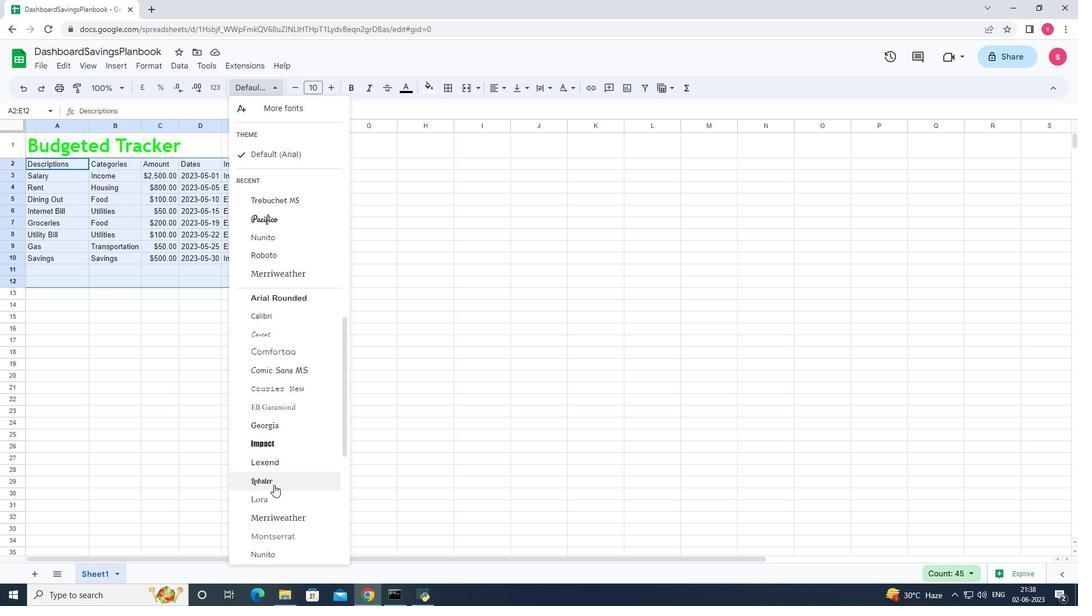 
Action: Mouse scrolled (275, 476) with delta (0, 0)
Screenshot: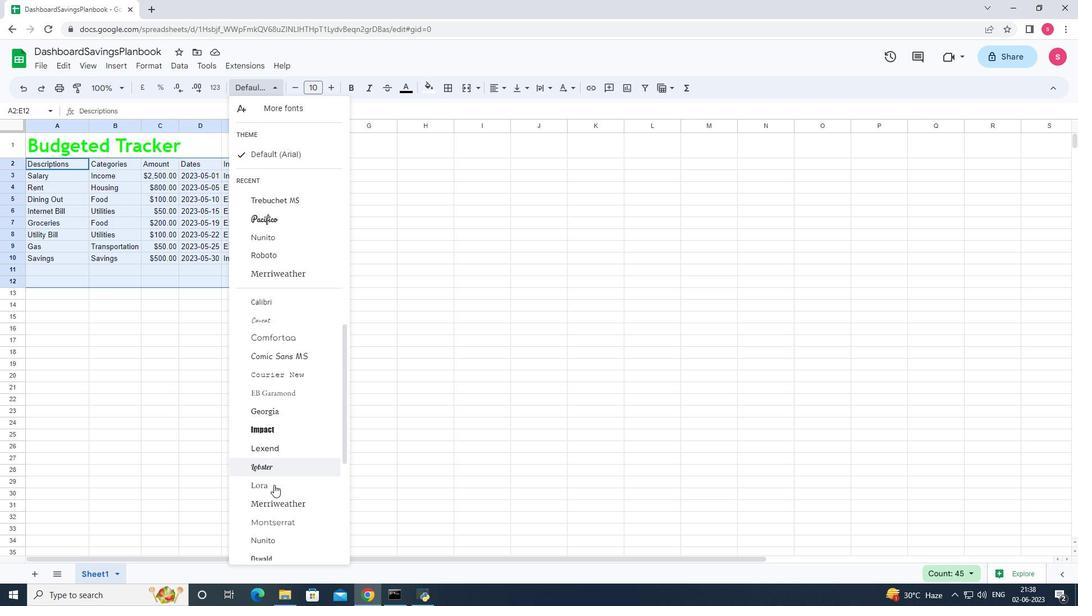 
Action: Mouse scrolled (275, 477) with delta (0, 0)
Screenshot: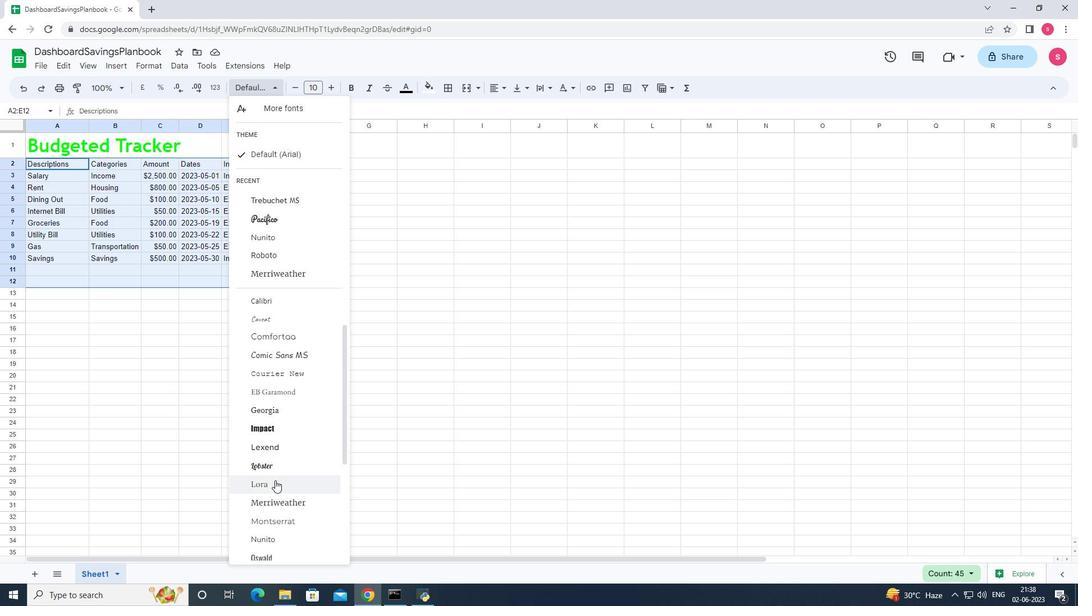 
Action: Mouse scrolled (275, 476) with delta (0, 0)
Screenshot: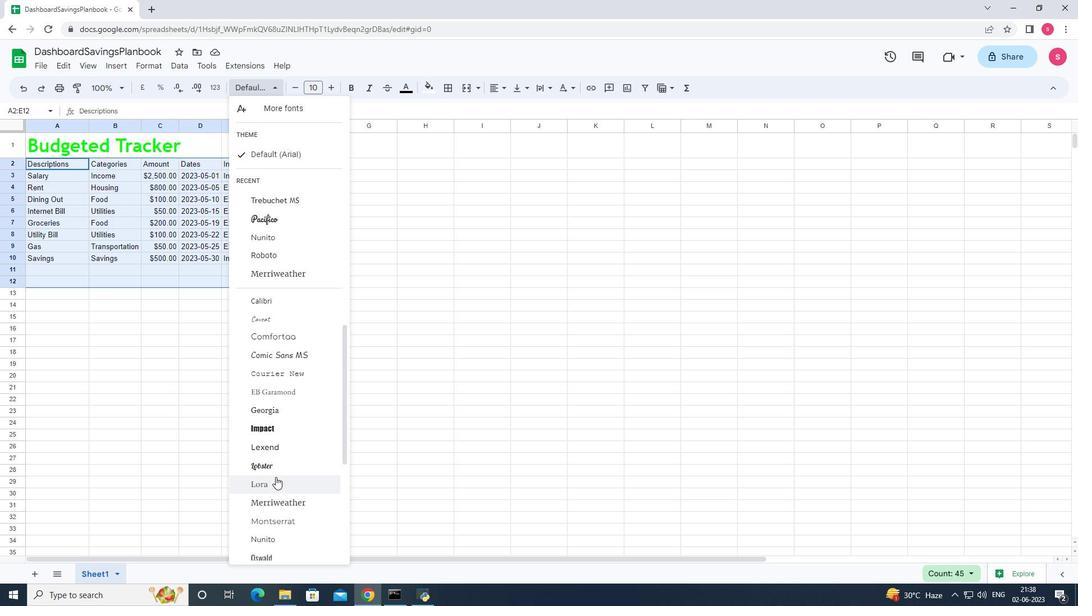 
Action: Mouse moved to (280, 472)
Screenshot: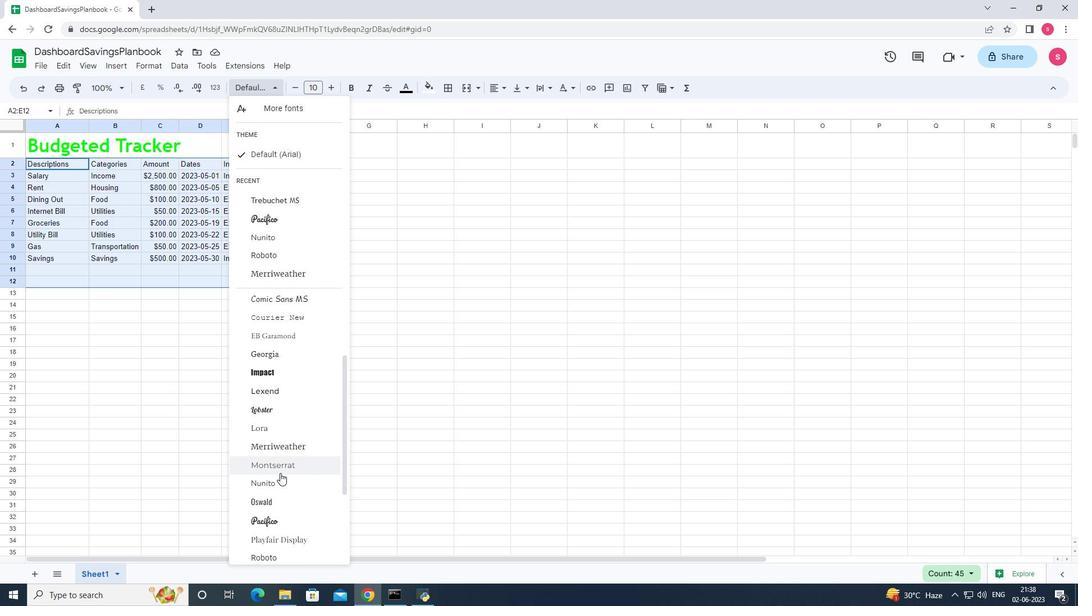 
Action: Mouse scrolled (280, 471) with delta (0, 0)
Screenshot: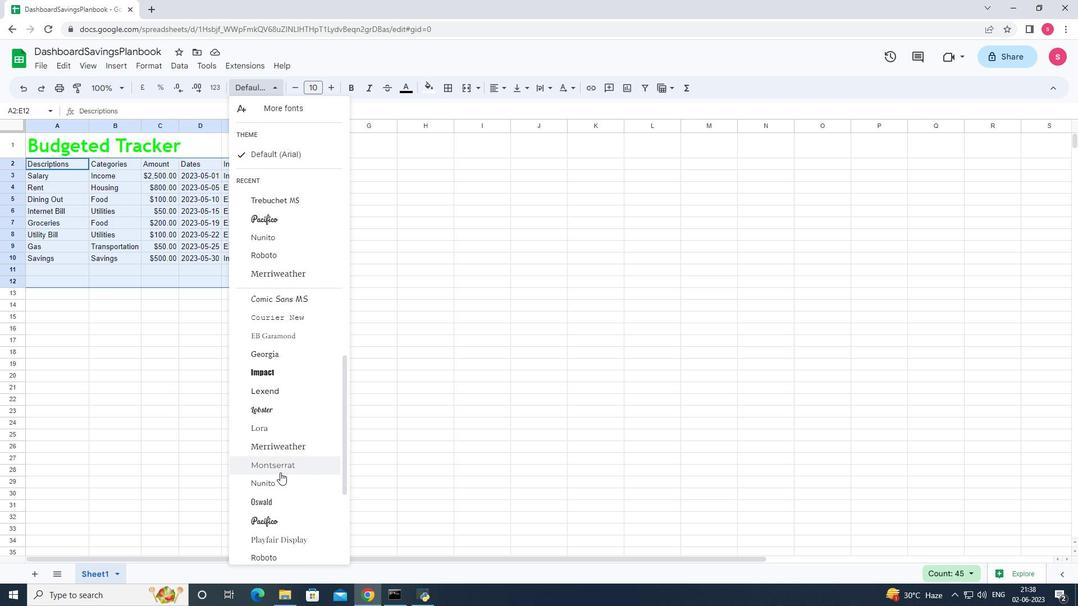 
Action: Mouse scrolled (280, 471) with delta (0, 0)
Screenshot: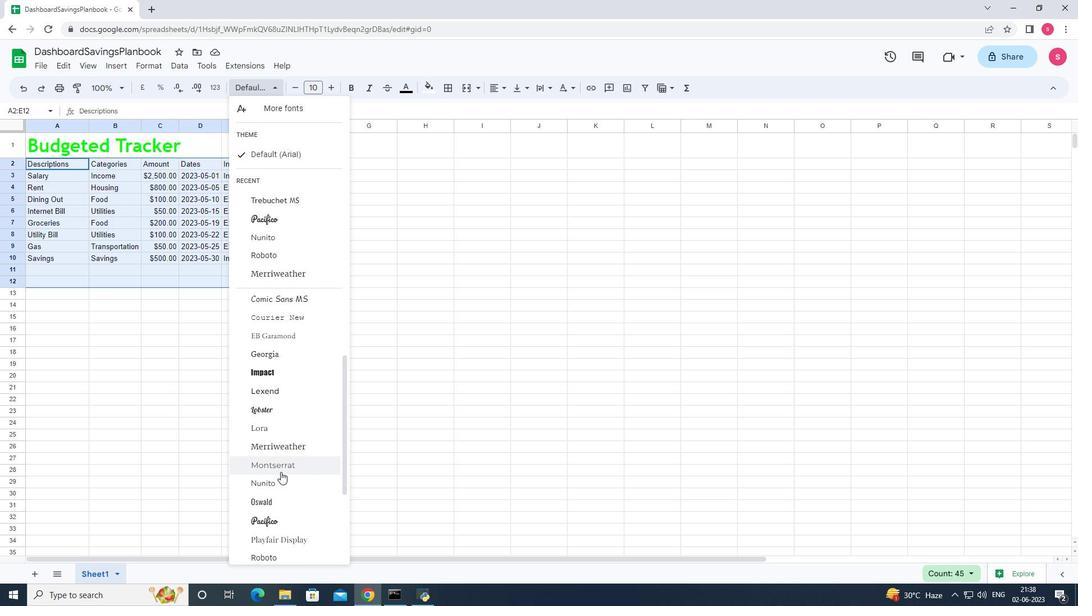 
Action: Mouse moved to (275, 534)
Screenshot: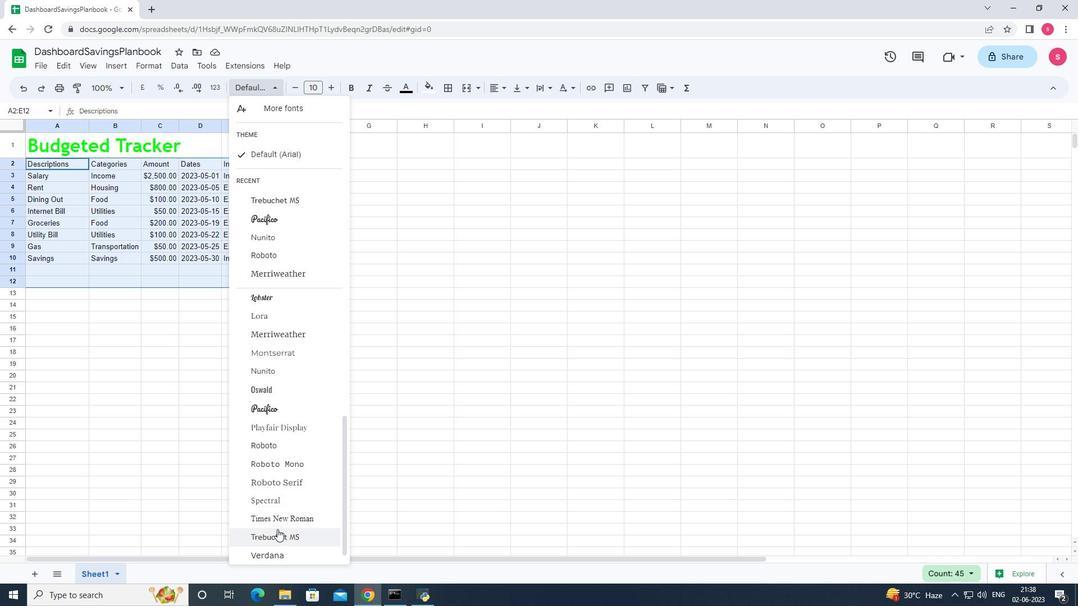 
Action: Mouse pressed left at (275, 534)
Screenshot: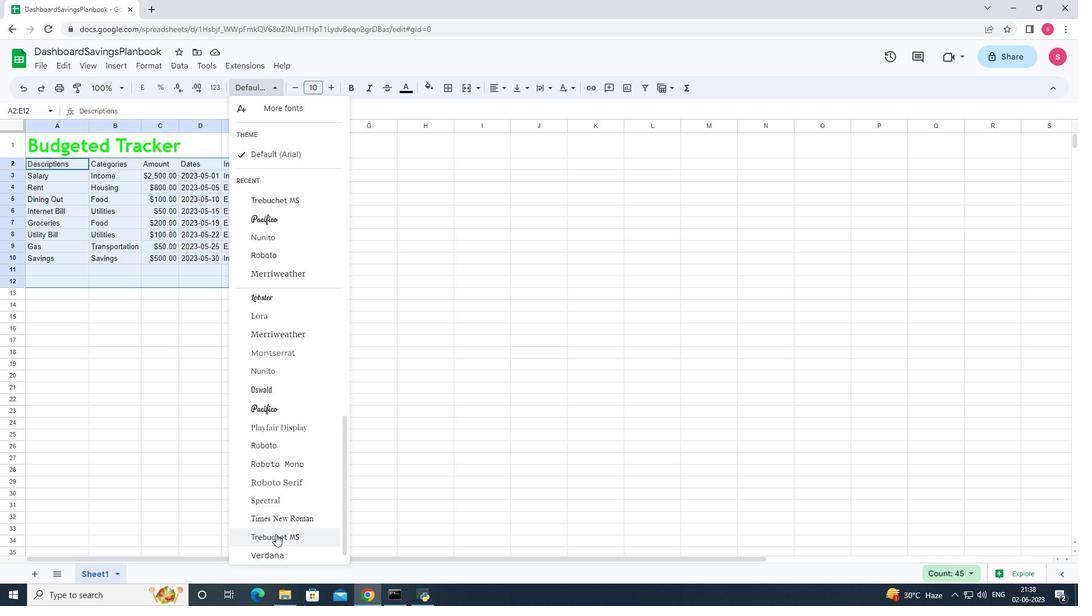
Action: Mouse moved to (329, 88)
Screenshot: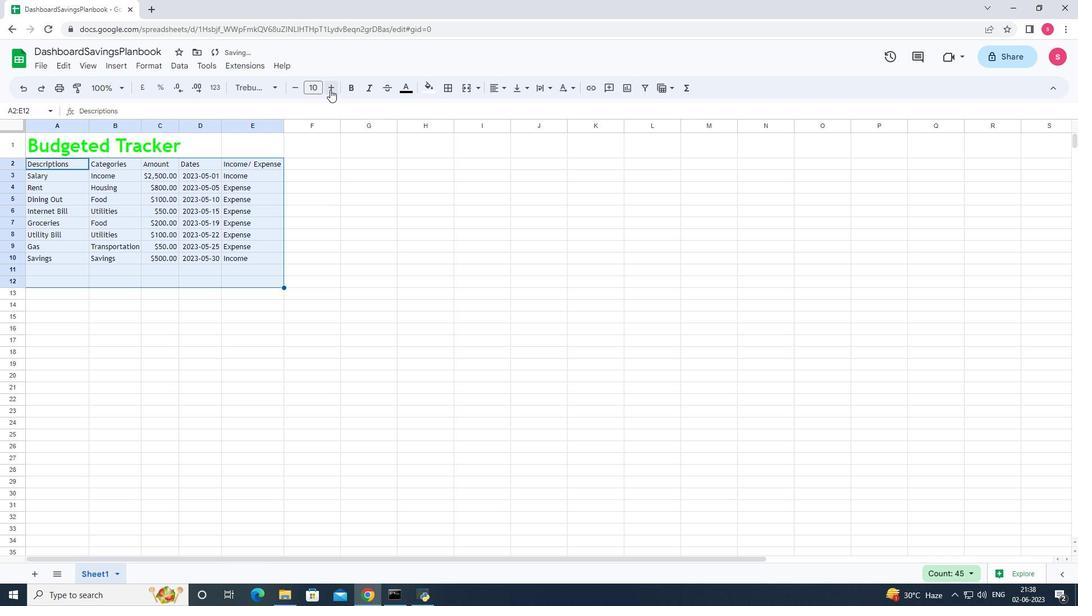 
Action: Mouse pressed left at (329, 88)
Screenshot: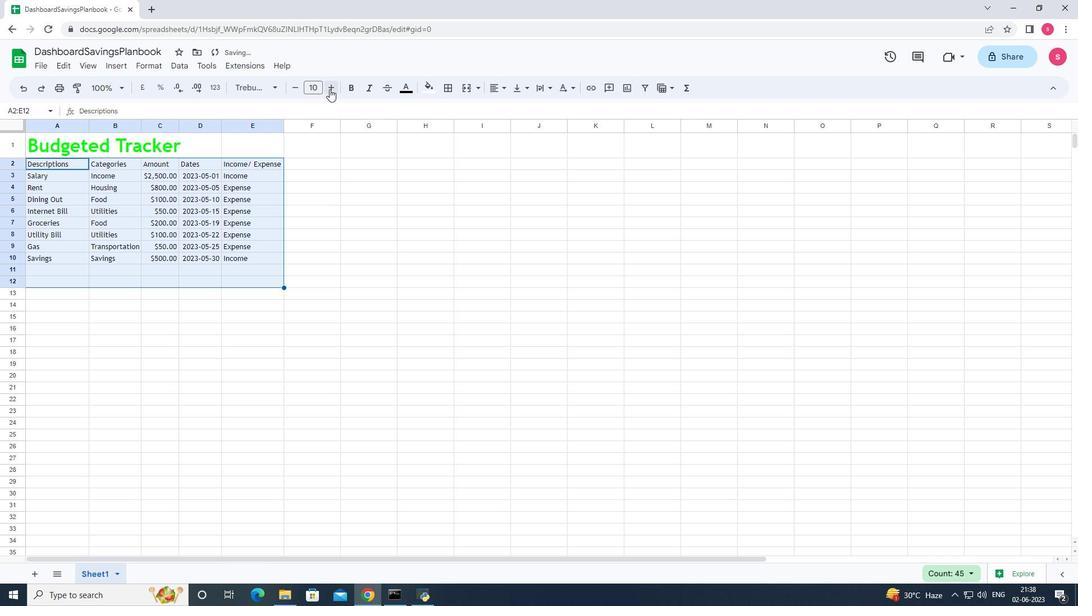 
Action: Mouse pressed left at (329, 88)
Screenshot: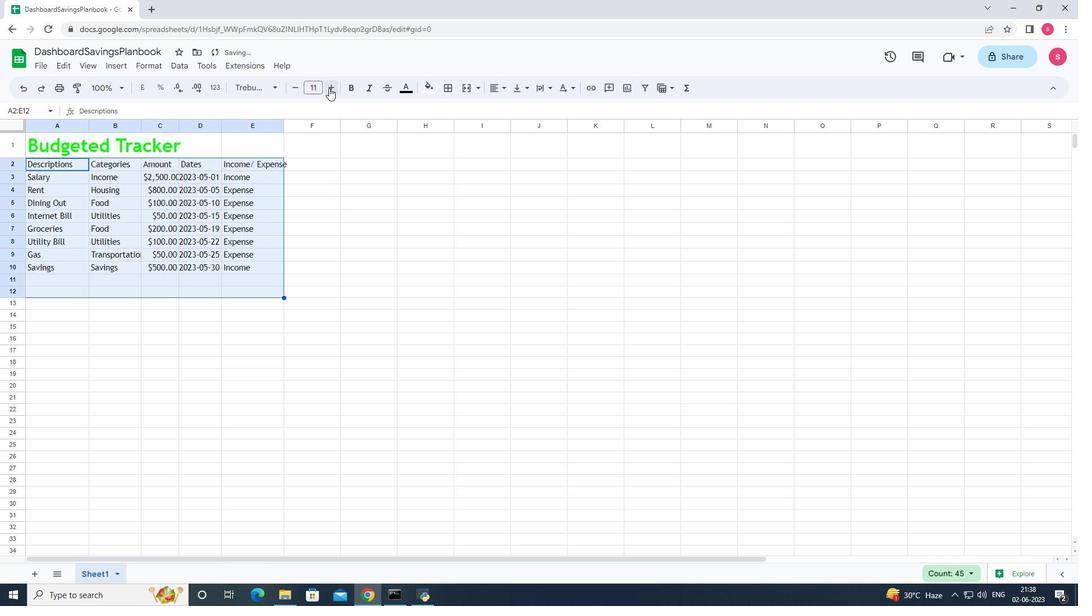 
Action: Mouse pressed left at (329, 88)
Screenshot: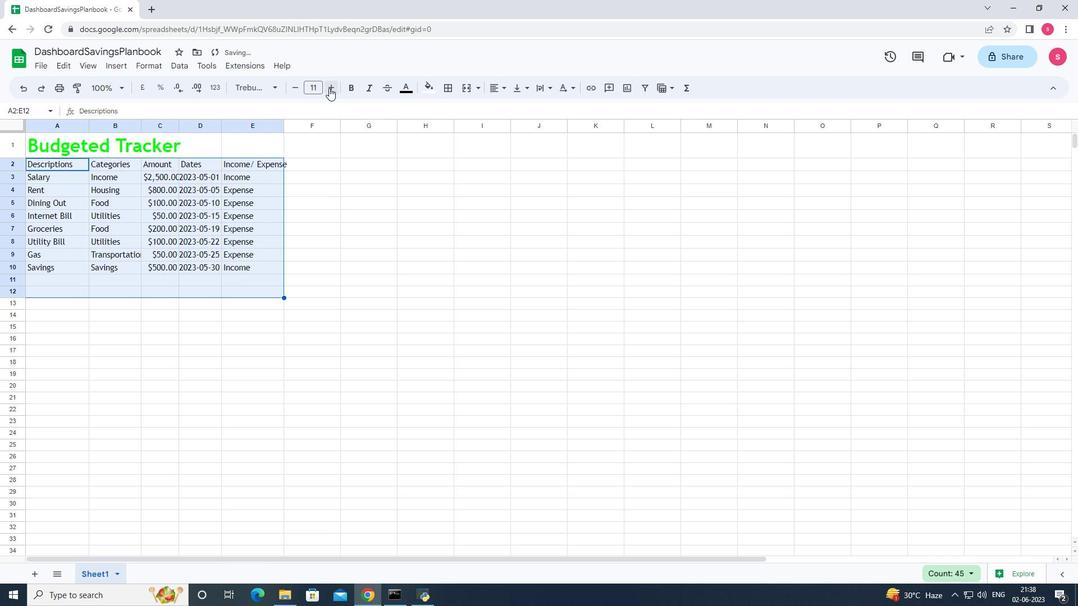 
Action: Mouse pressed left at (329, 88)
Screenshot: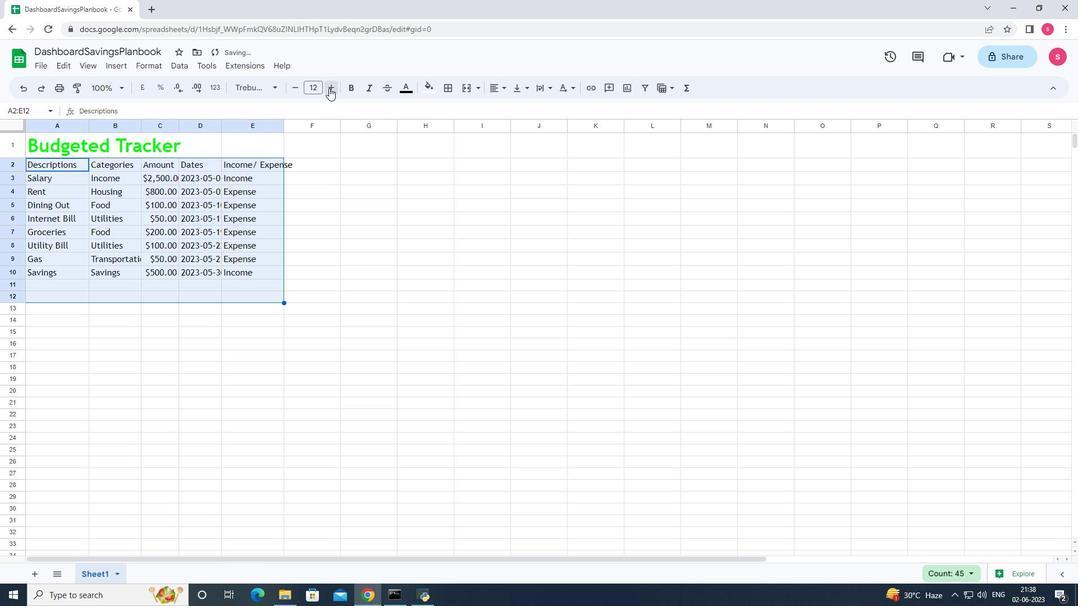 
Action: Mouse pressed left at (329, 88)
Screenshot: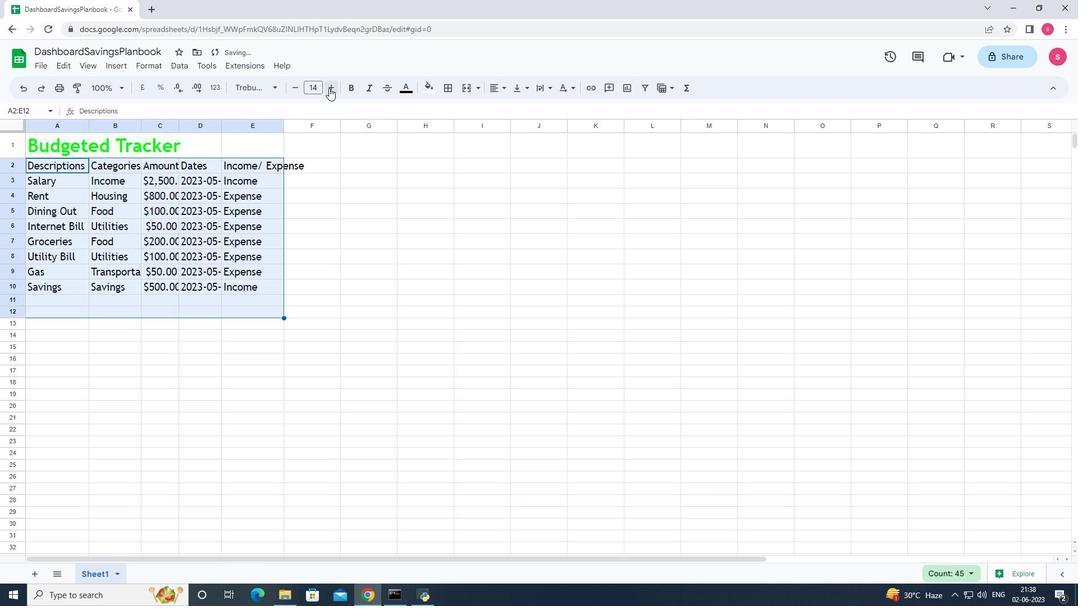 
Action: Mouse pressed left at (329, 88)
Screenshot: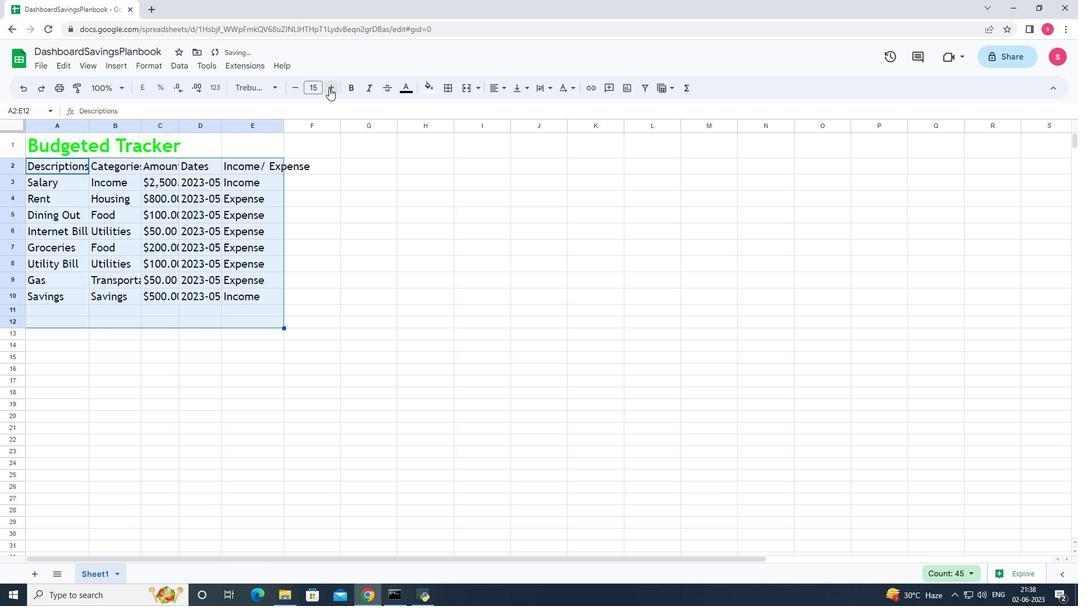 
Action: Mouse pressed left at (329, 88)
Screenshot: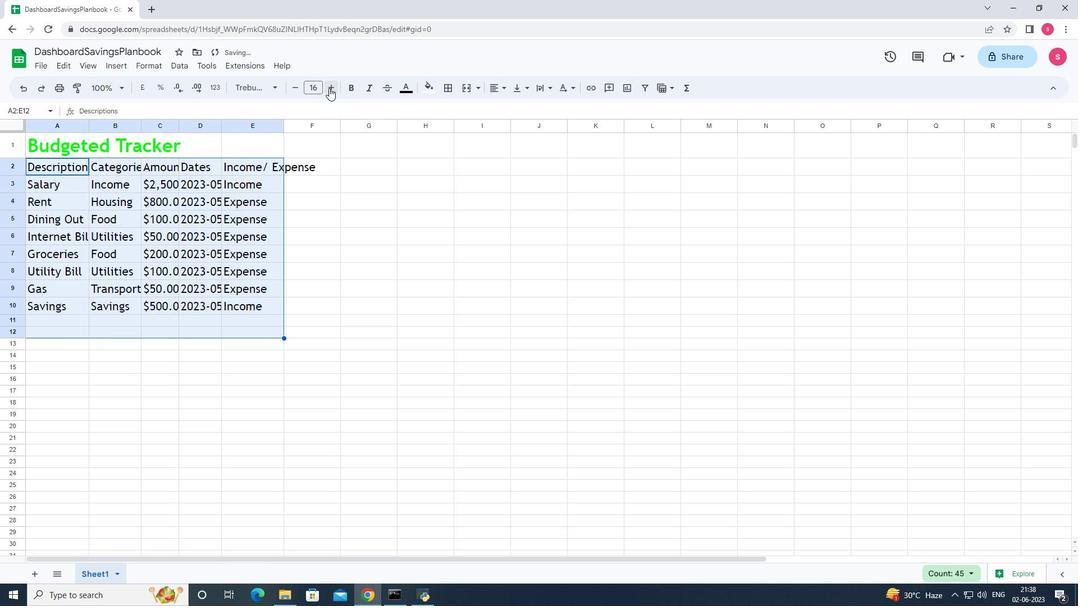 
Action: Mouse pressed left at (329, 88)
Screenshot: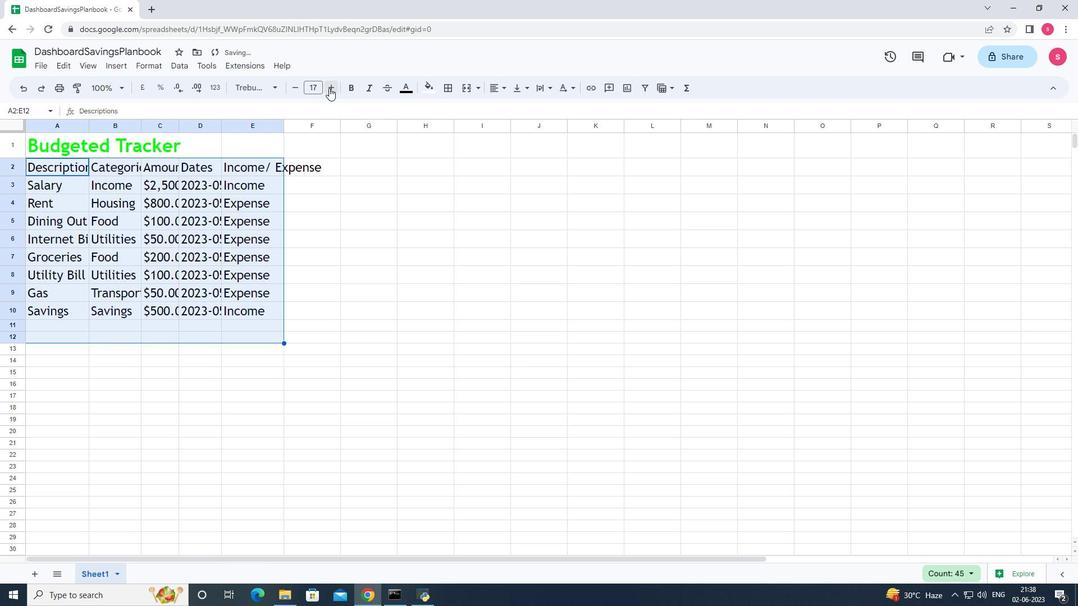 
Action: Mouse moved to (392, 201)
Screenshot: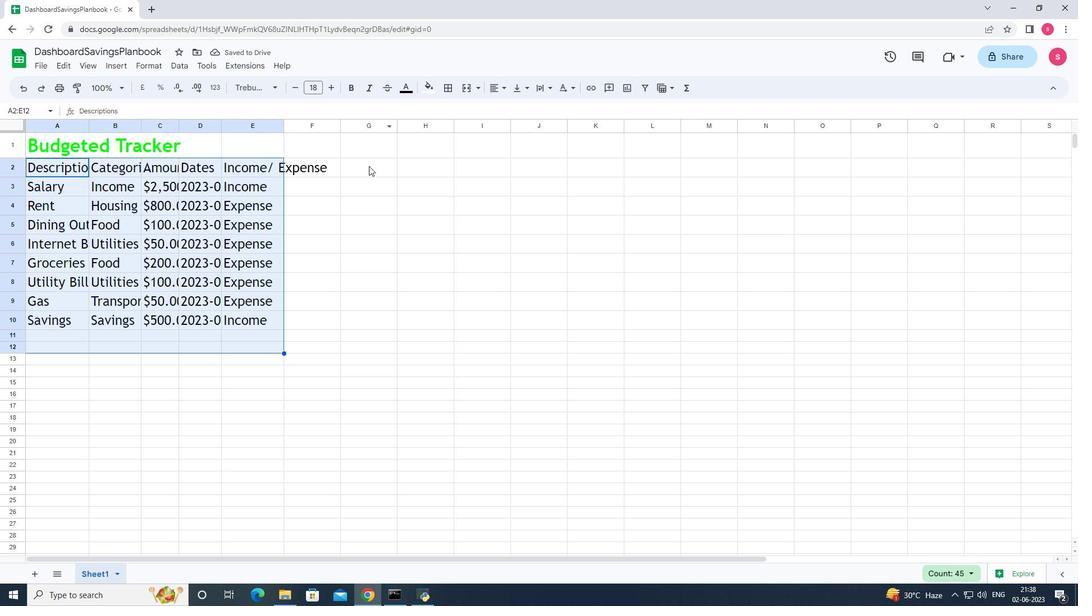 
Action: Mouse pressed left at (392, 201)
Screenshot: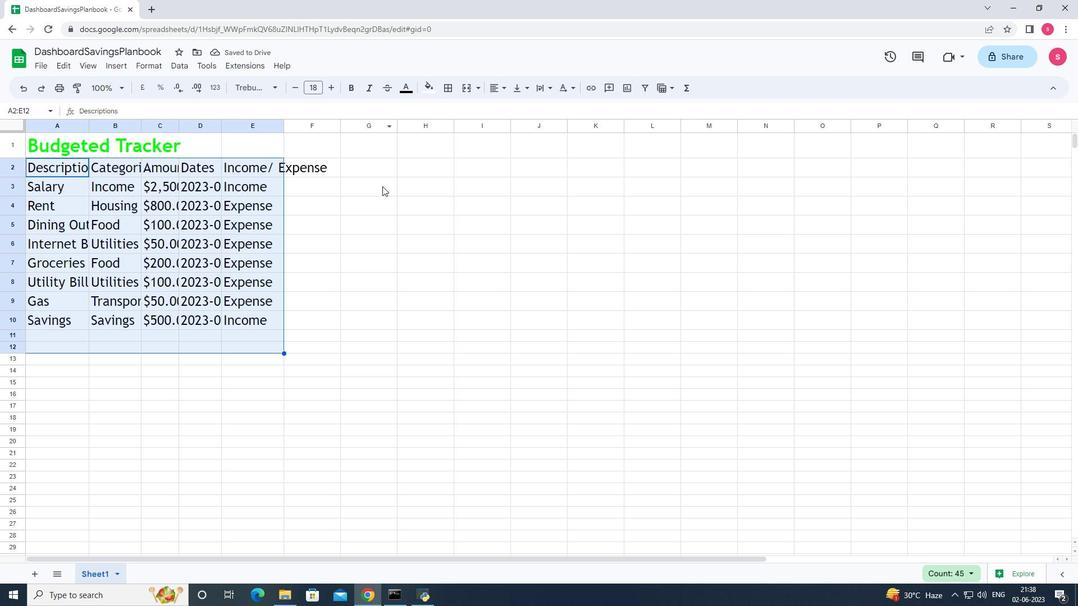 
Action: Mouse moved to (47, 146)
Screenshot: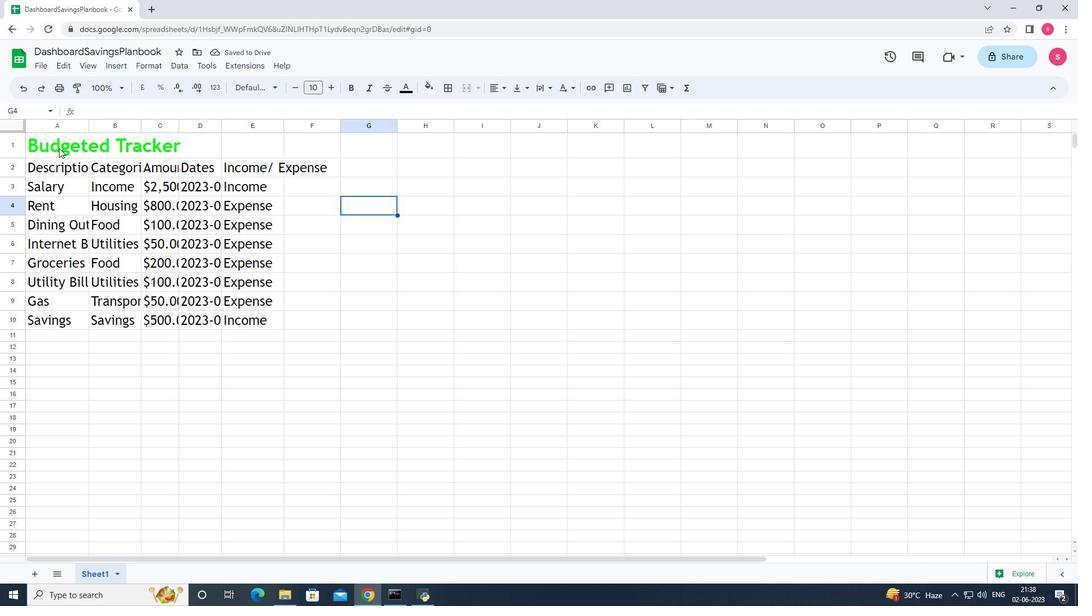 
Action: Mouse pressed left at (47, 146)
Screenshot: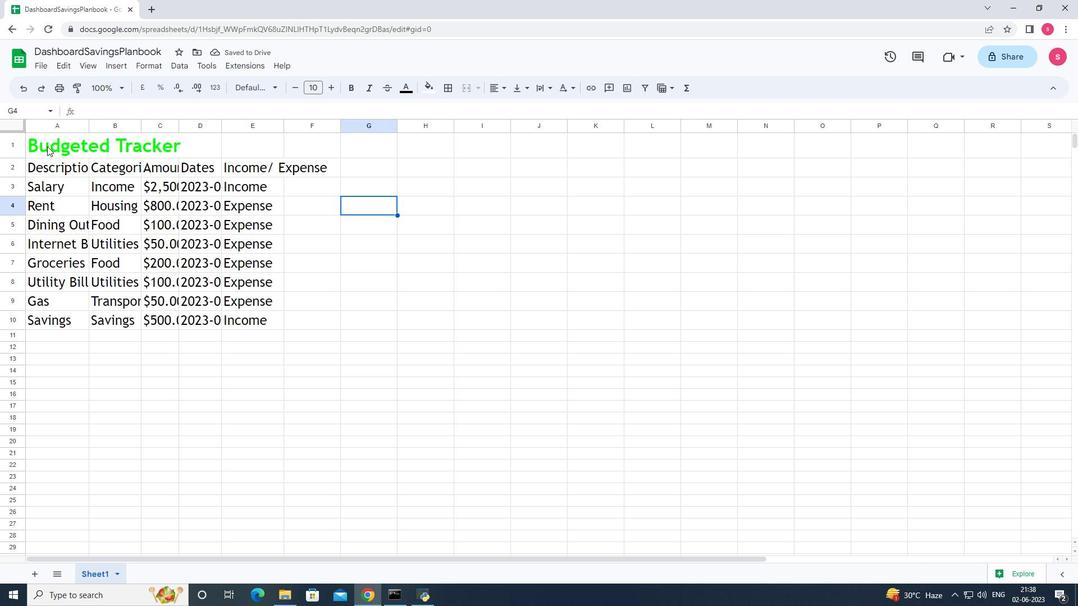 
Action: Mouse moved to (492, 84)
Screenshot: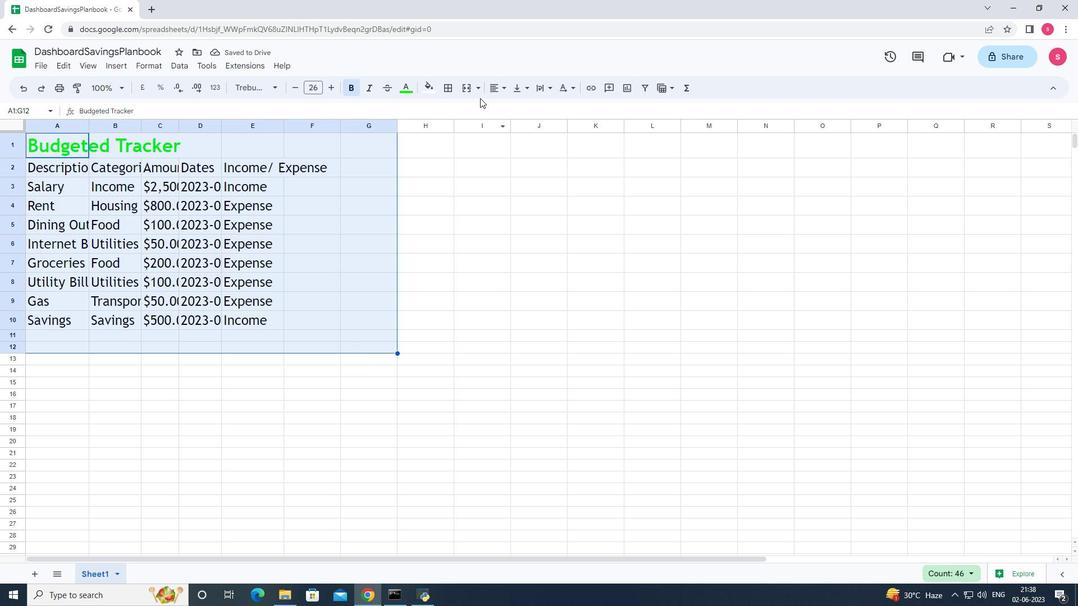 
Action: Mouse pressed left at (492, 84)
Screenshot: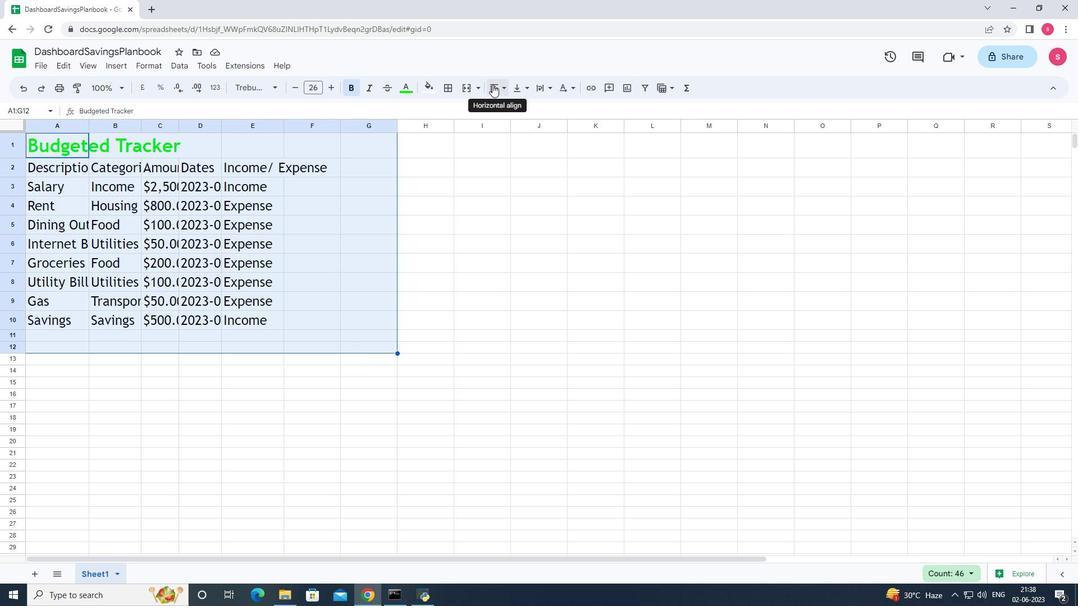 
Action: Mouse moved to (531, 111)
Screenshot: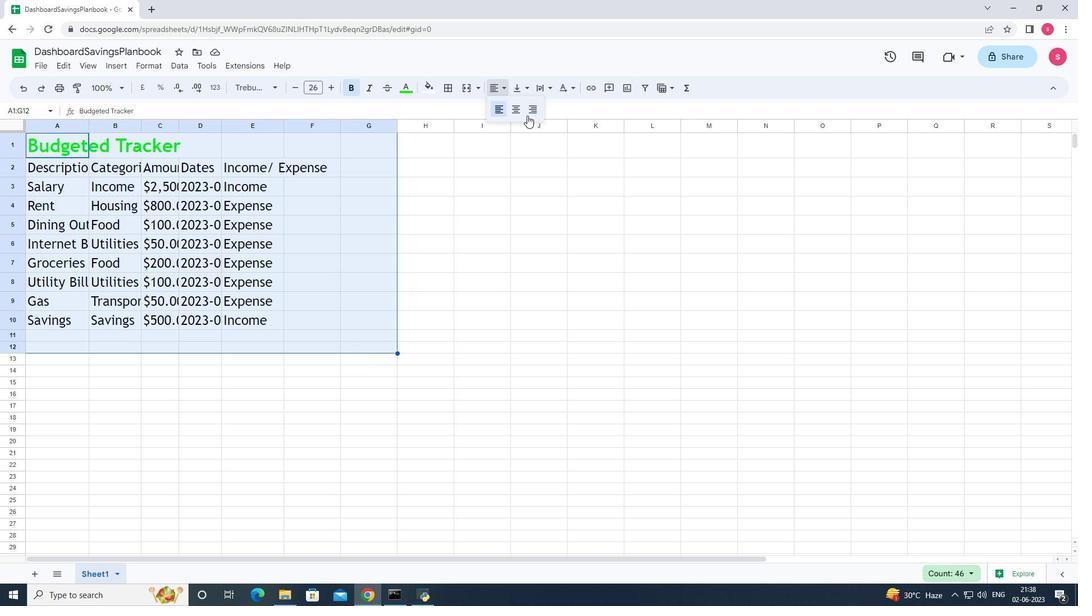 
Action: Mouse pressed left at (531, 111)
Screenshot: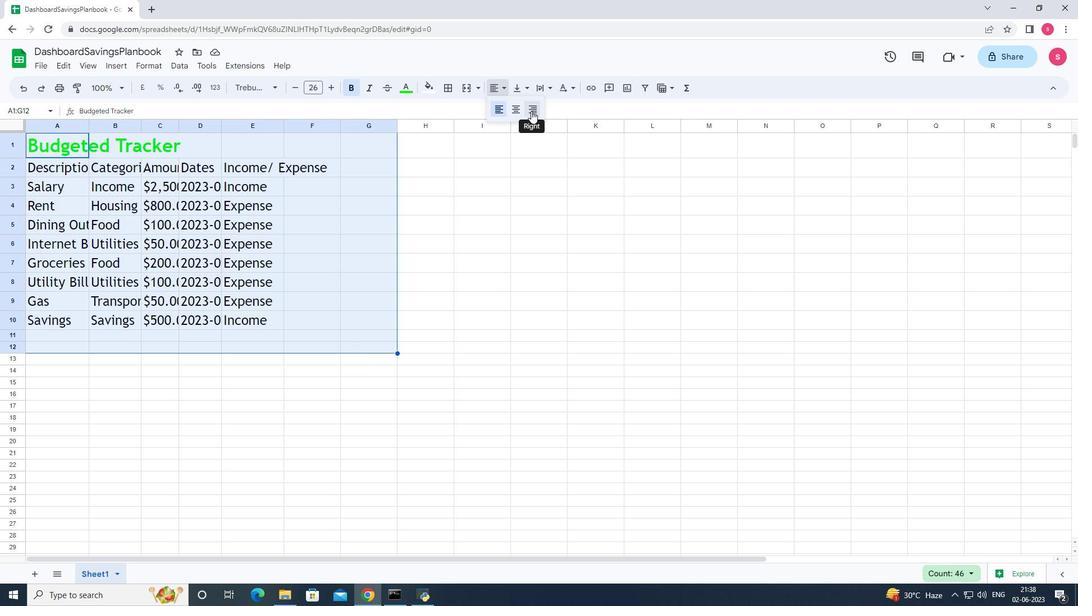 
Action: Mouse moved to (521, 228)
Screenshot: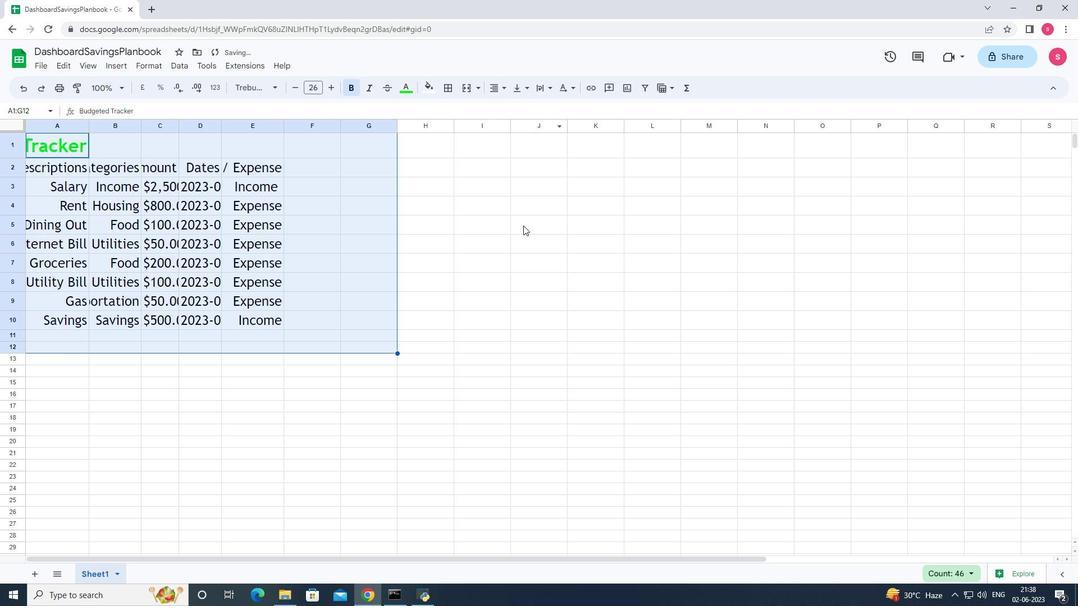 
Action: Mouse pressed left at (521, 228)
Screenshot: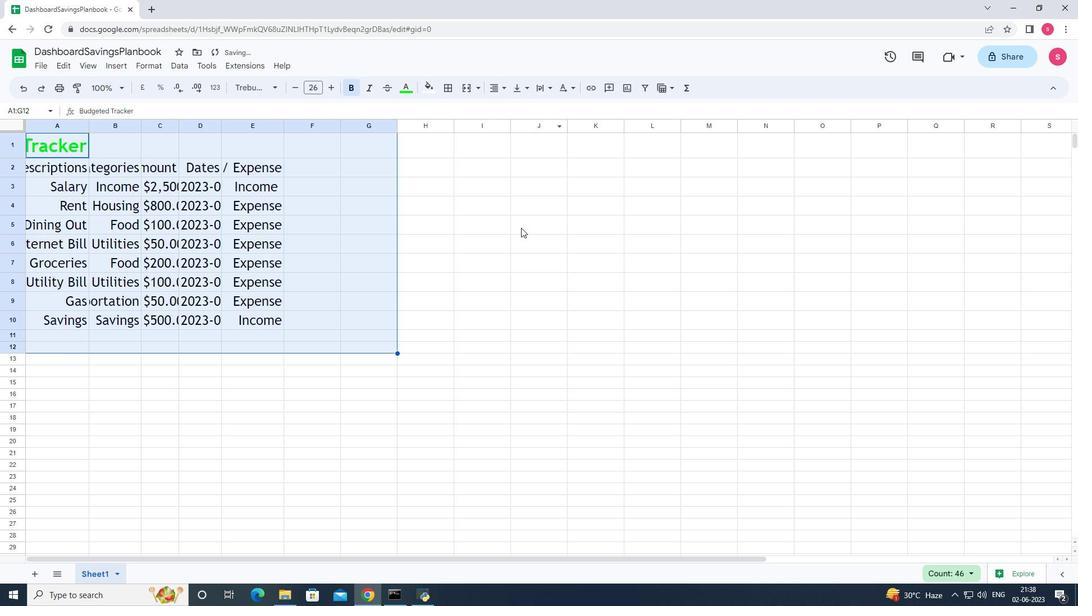 
Action: Mouse moved to (87, 128)
Screenshot: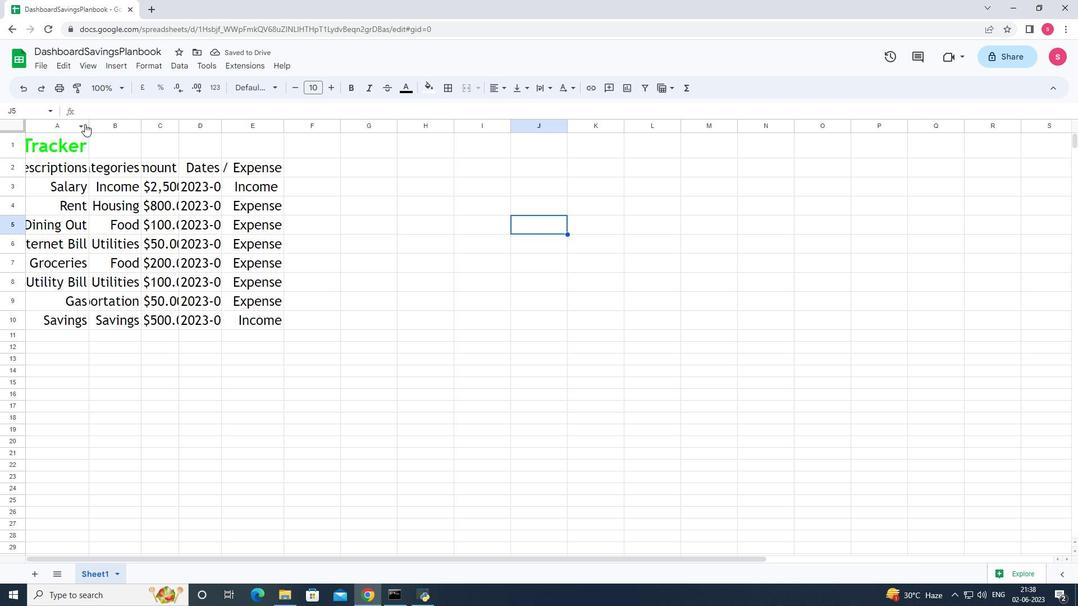 
Action: Mouse pressed left at (87, 128)
Screenshot: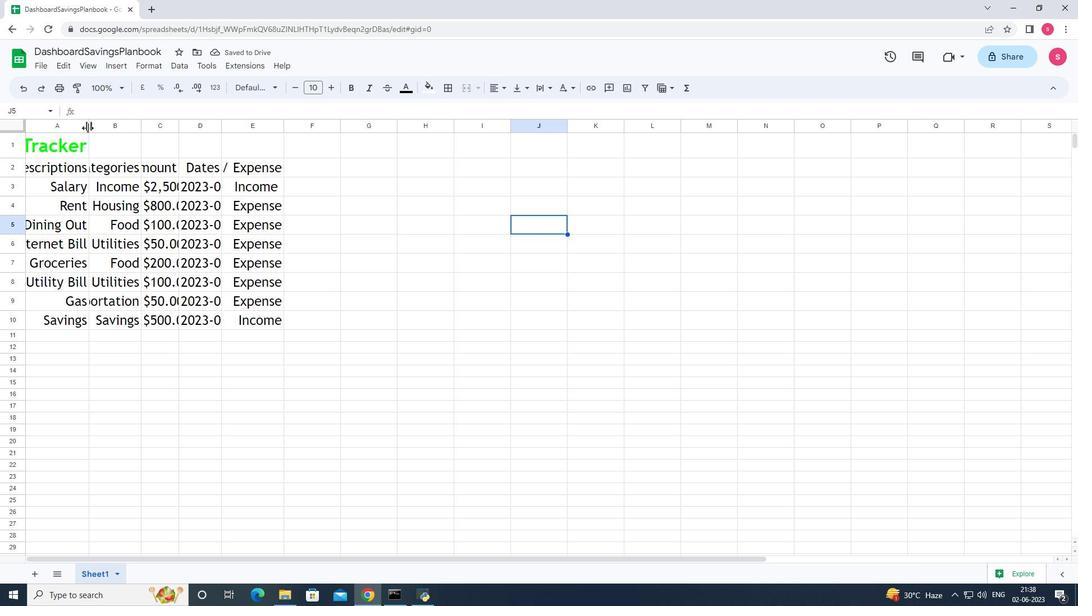 
Action: Mouse pressed left at (87, 128)
Screenshot: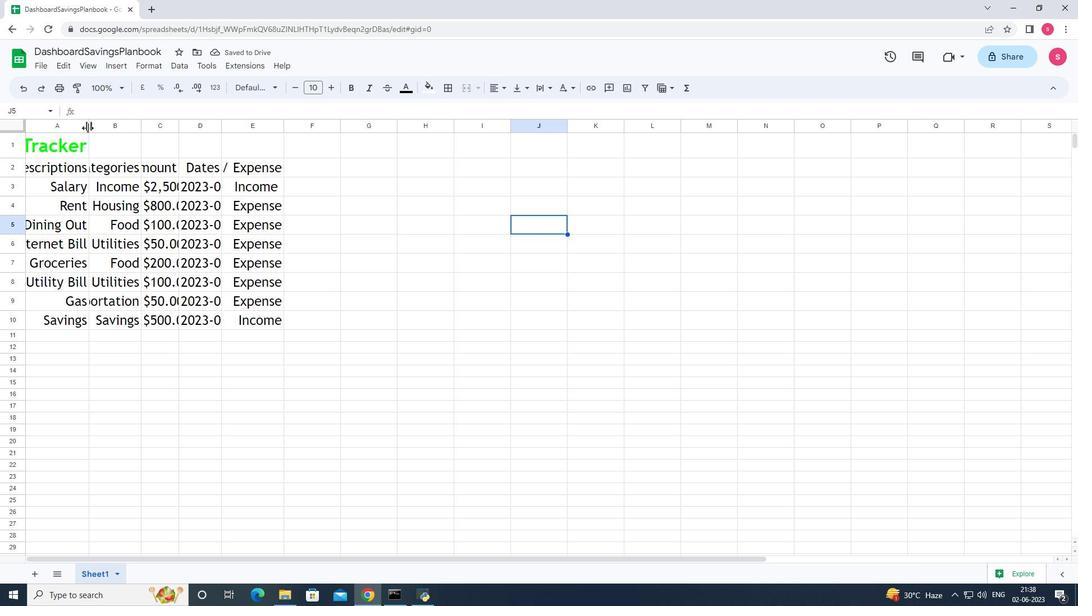 
Action: Mouse pressed left at (87, 128)
Screenshot: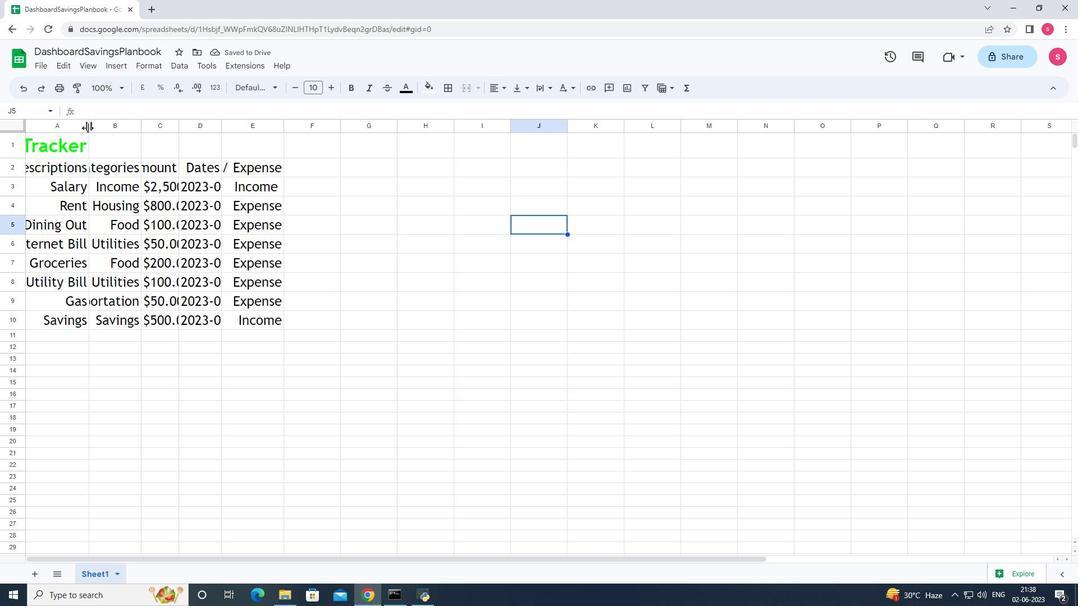 
Action: Mouse moved to (234, 122)
Screenshot: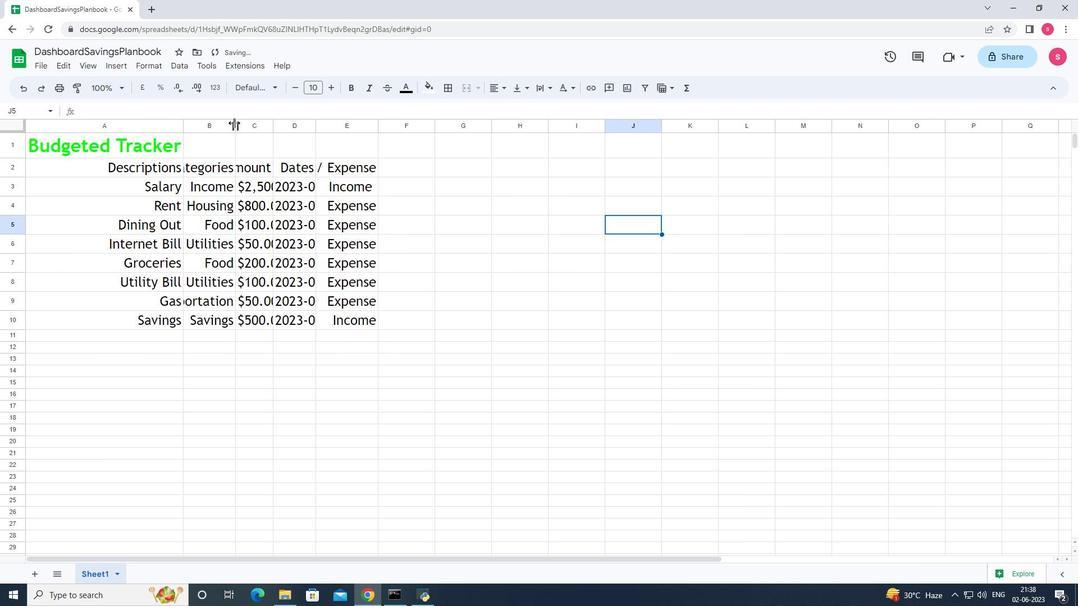 
Action: Mouse pressed left at (234, 122)
Screenshot: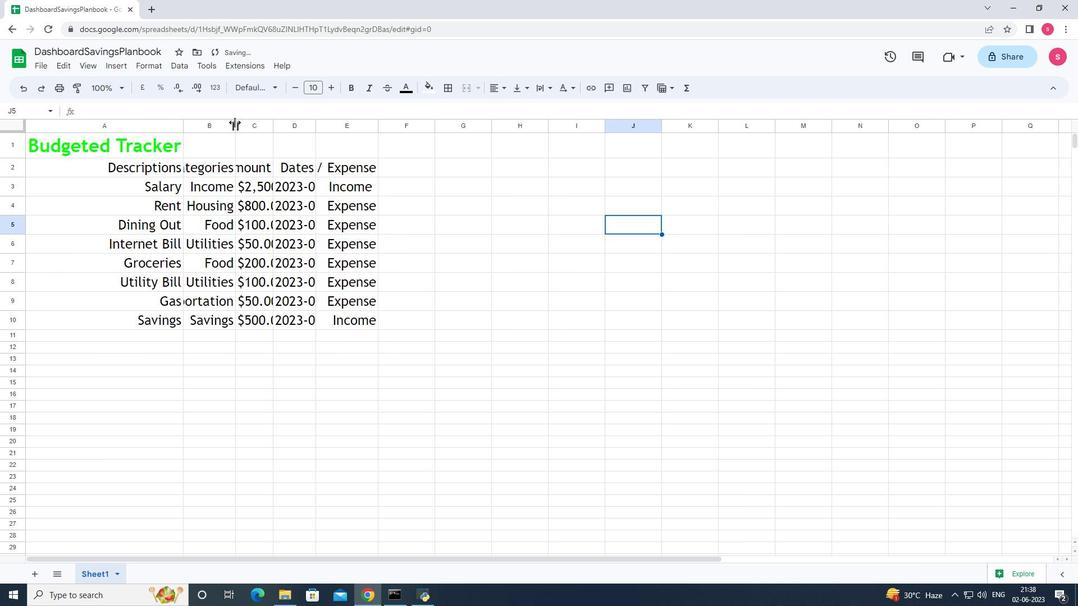 
Action: Mouse pressed left at (234, 122)
Screenshot: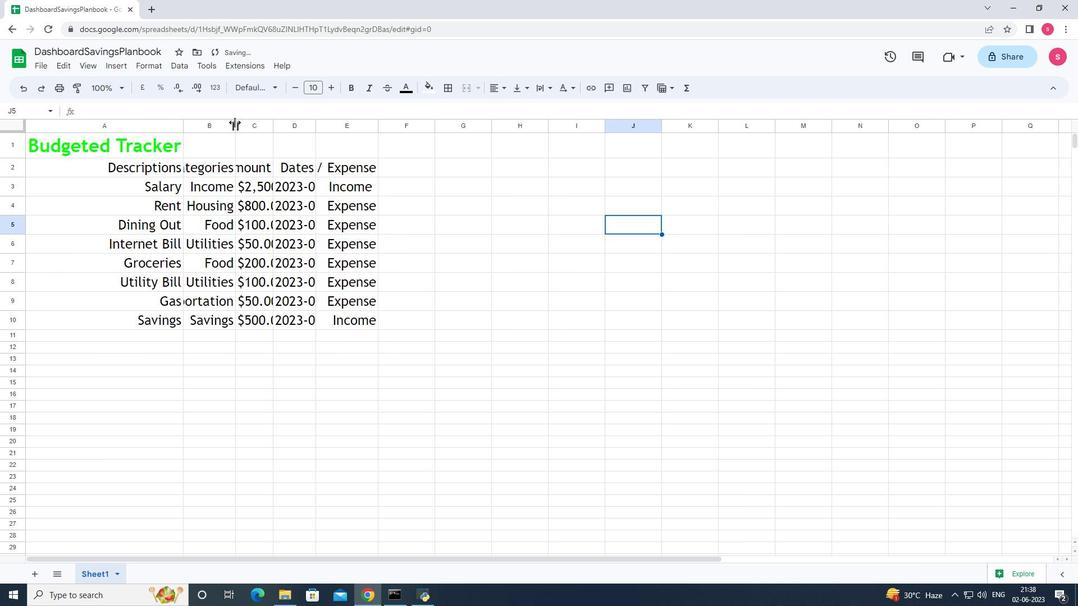 
Action: Mouse moved to (311, 126)
Screenshot: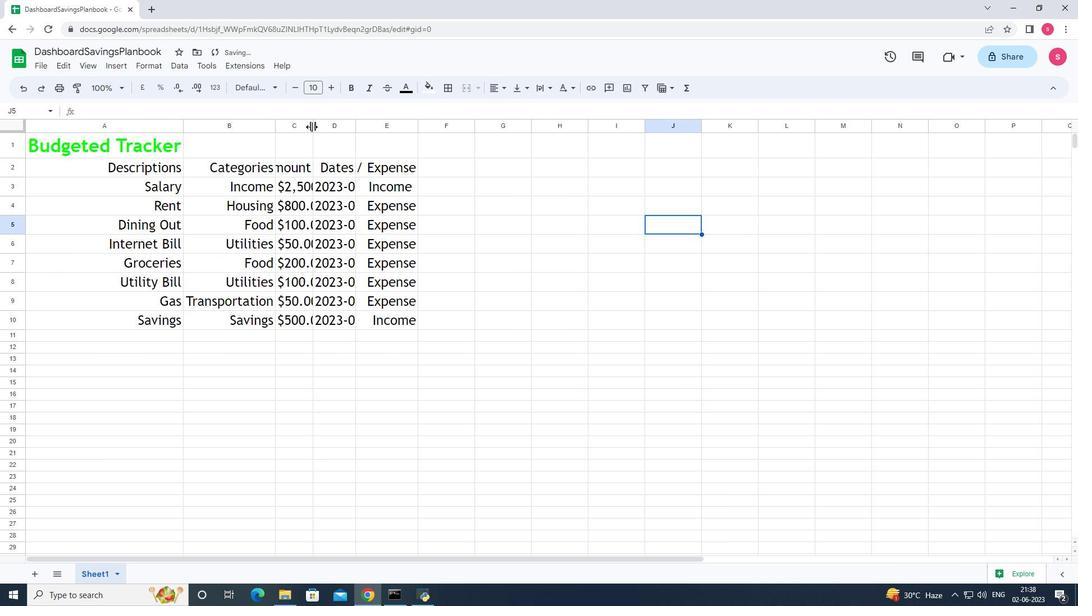 
Action: Mouse pressed left at (311, 126)
Screenshot: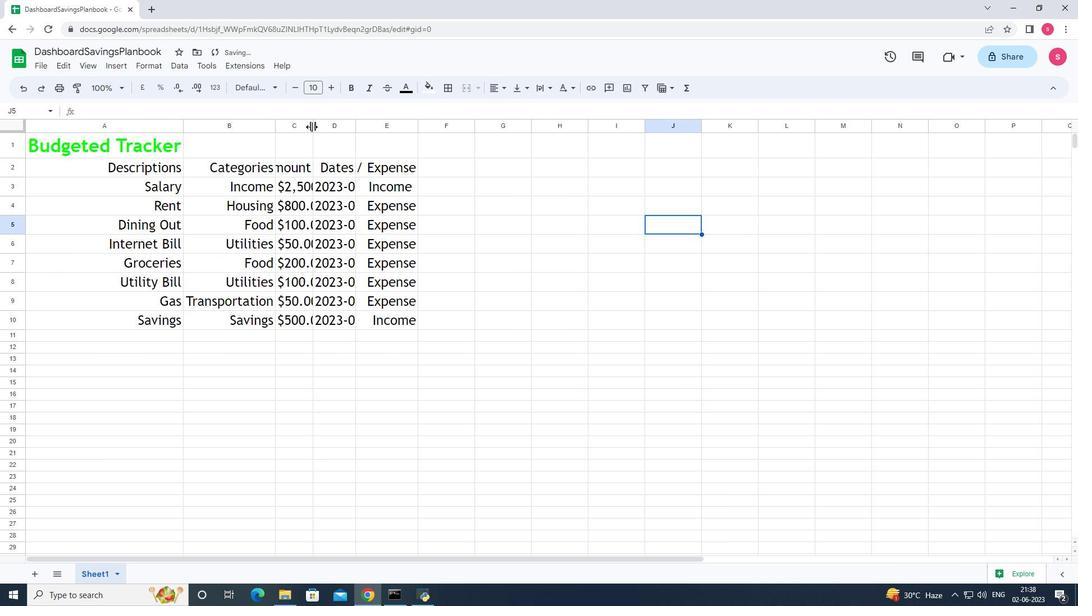 
Action: Mouse pressed left at (311, 126)
Screenshot: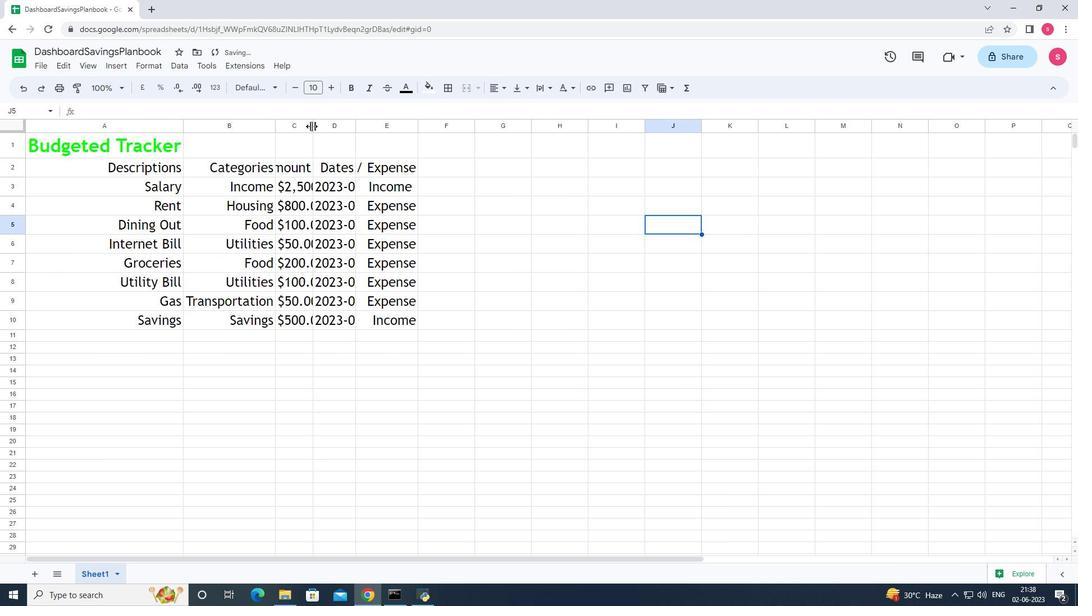 
Action: Mouse moved to (383, 129)
Screenshot: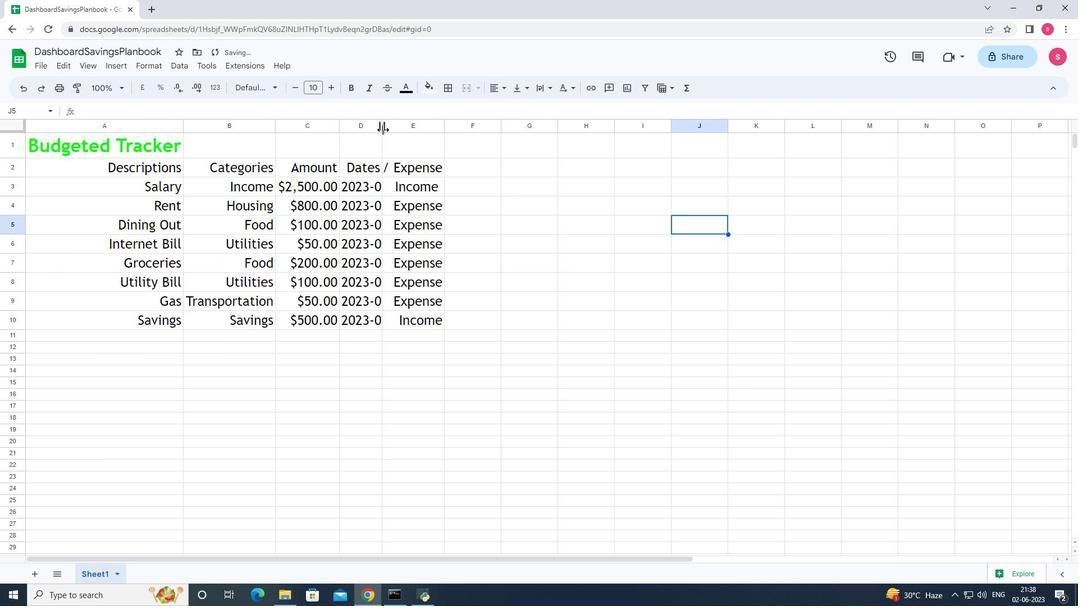 
Action: Mouse pressed left at (383, 129)
Screenshot: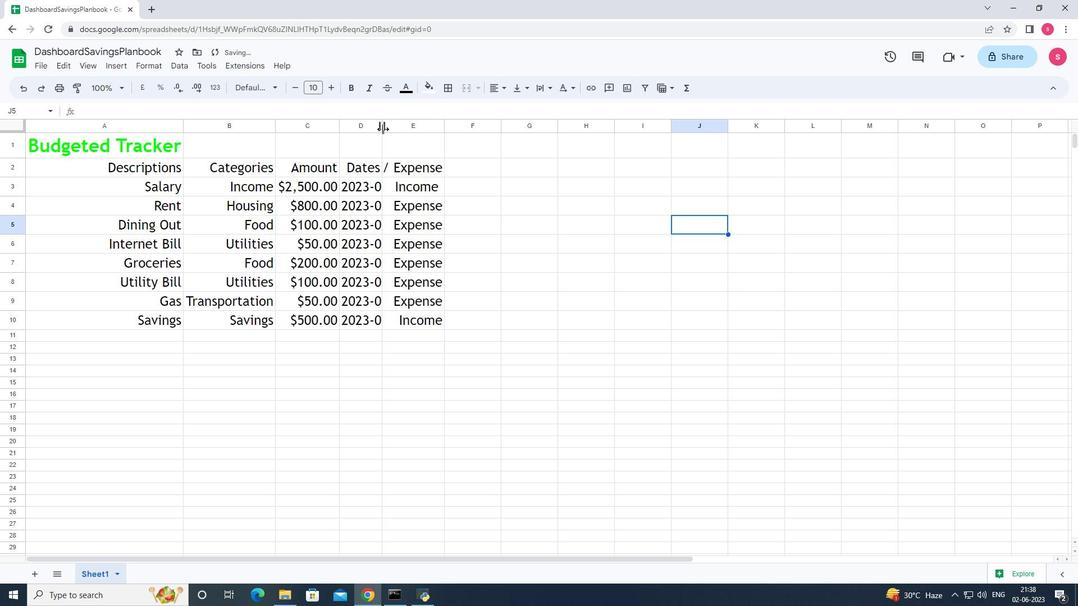 
Action: Mouse pressed left at (383, 129)
Screenshot: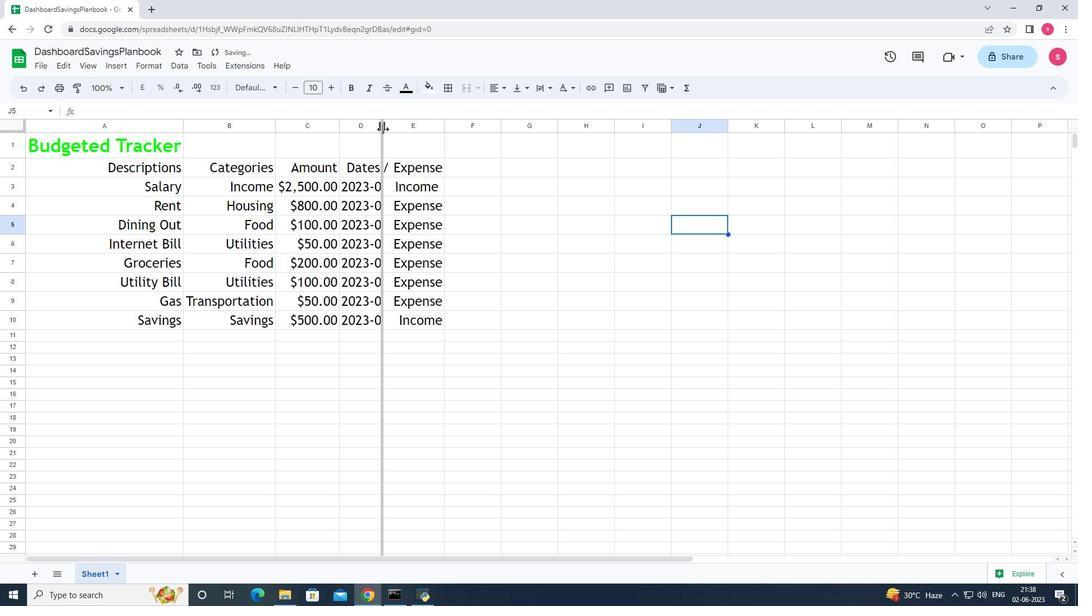 
Action: Mouse moved to (471, 124)
Screenshot: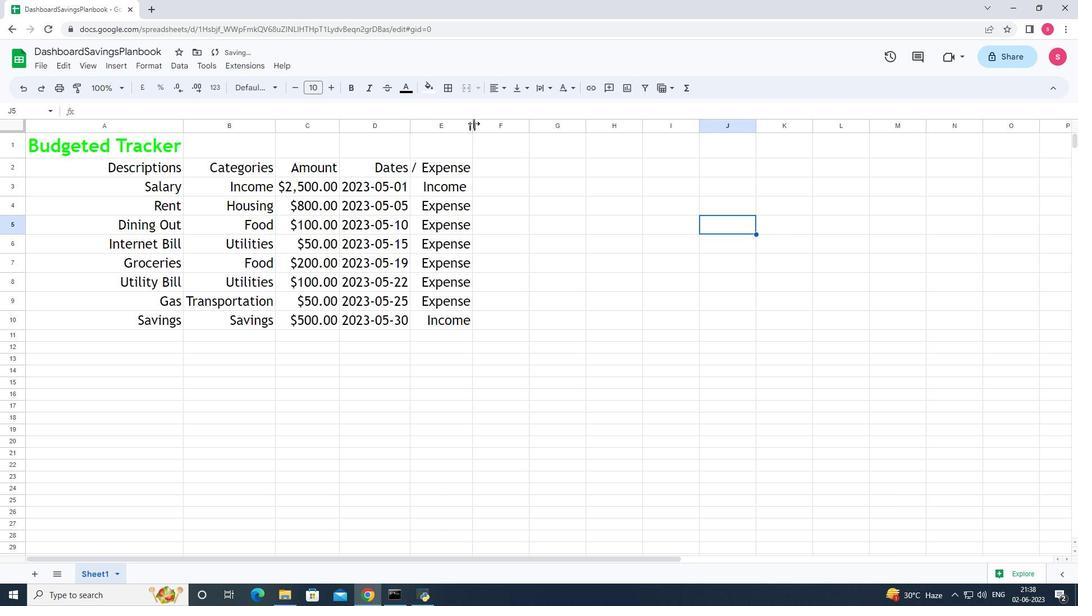 
Action: Mouse pressed left at (471, 124)
Screenshot: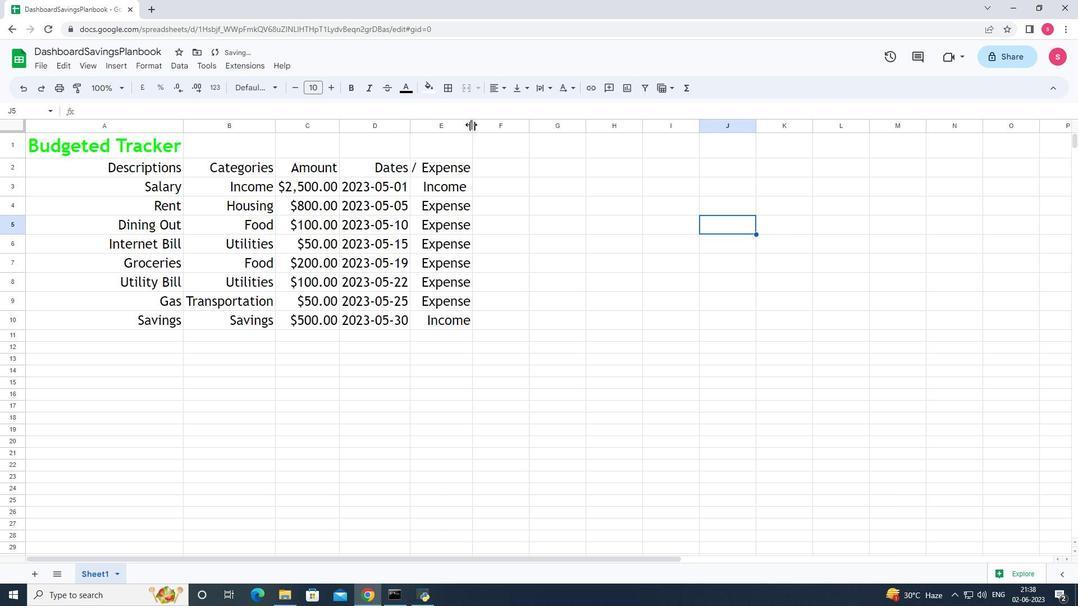 
Action: Mouse pressed left at (471, 124)
Screenshot: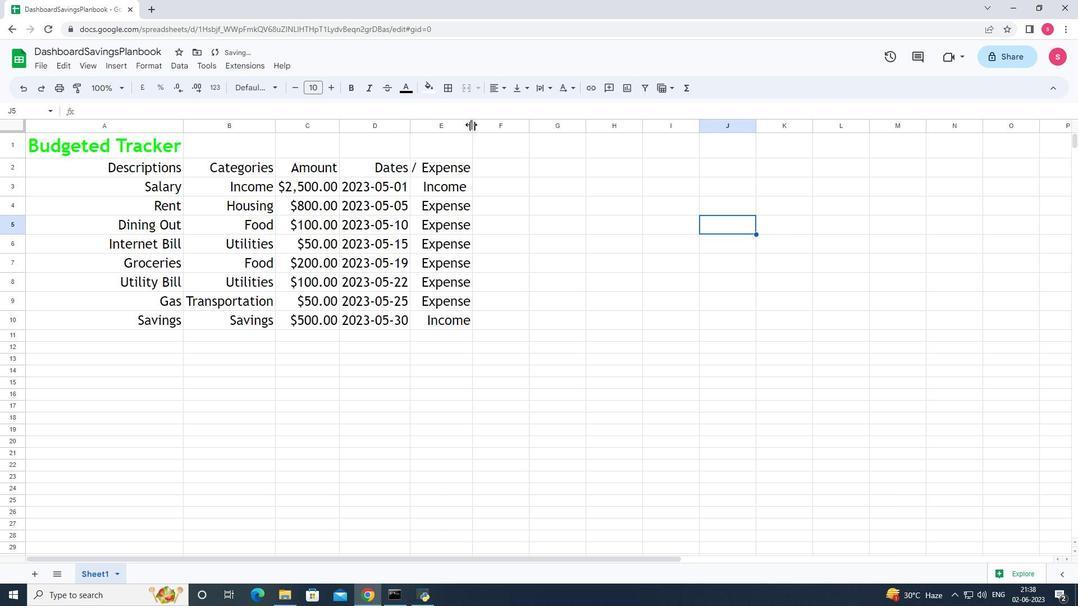 
Action: Mouse moved to (594, 344)
Screenshot: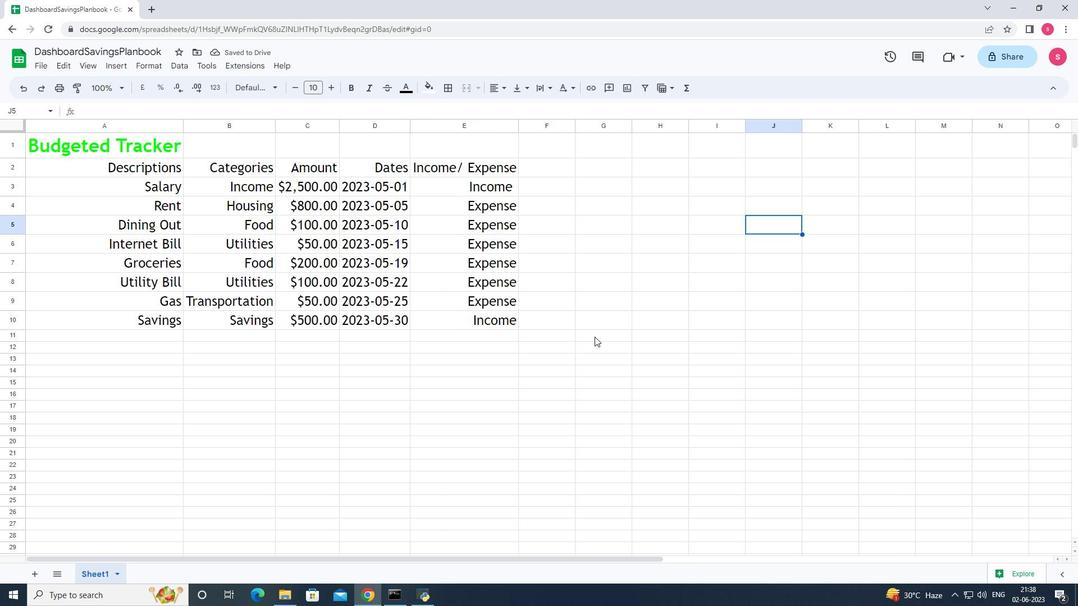 
Action: Key pressed ctrl+S
Screenshot: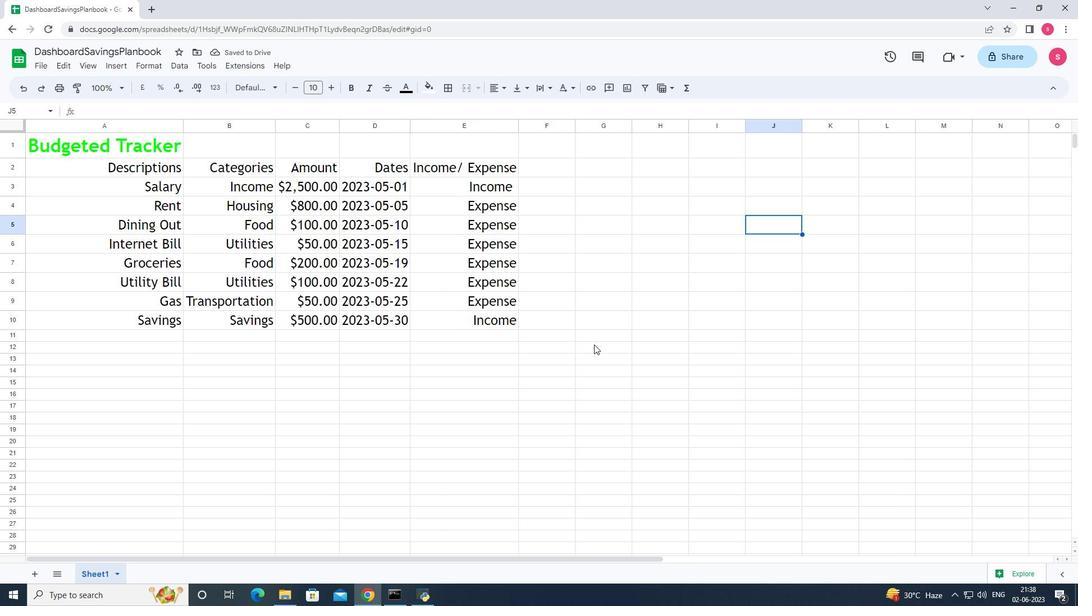 
